 Task: Check the average views per listing of security in the last 5 years.
Action: Mouse moved to (1165, 263)
Screenshot: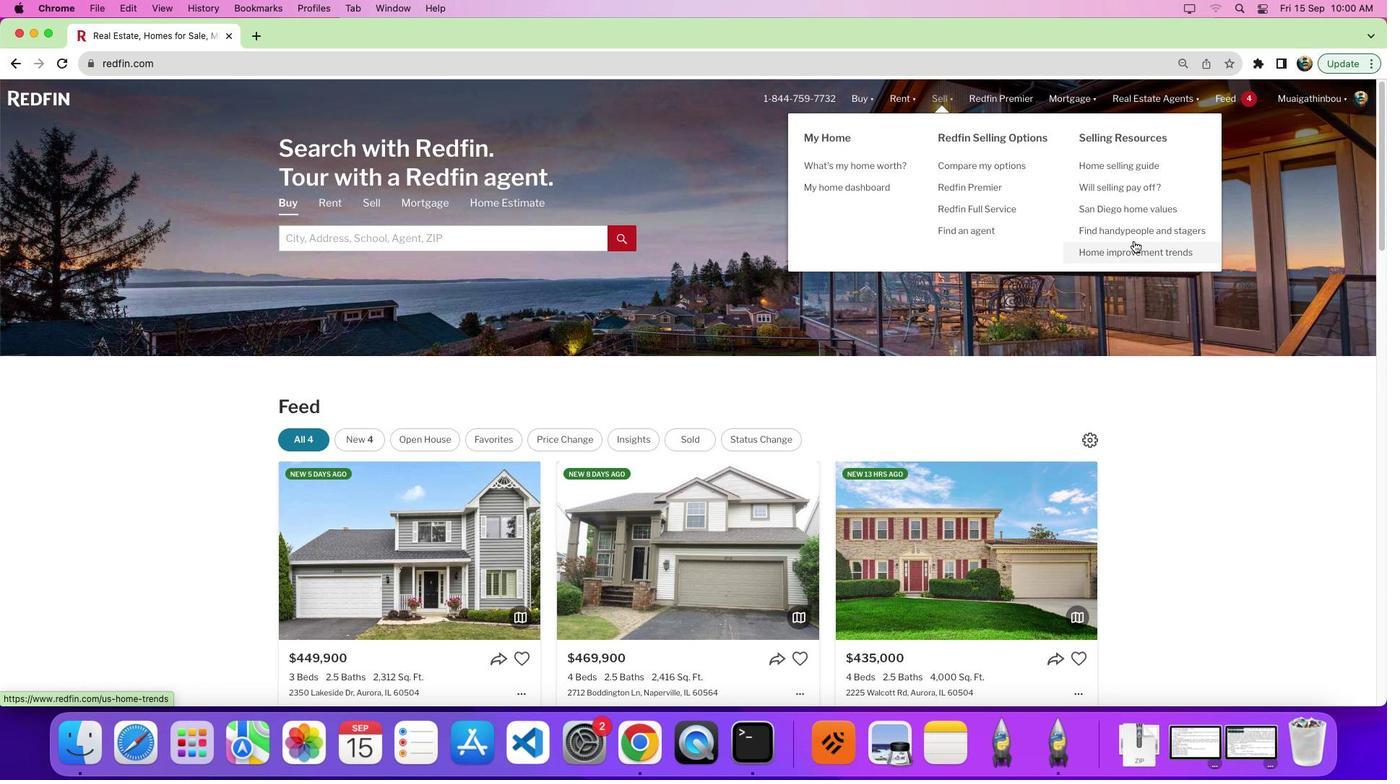 
Action: Mouse pressed left at (1165, 263)
Screenshot: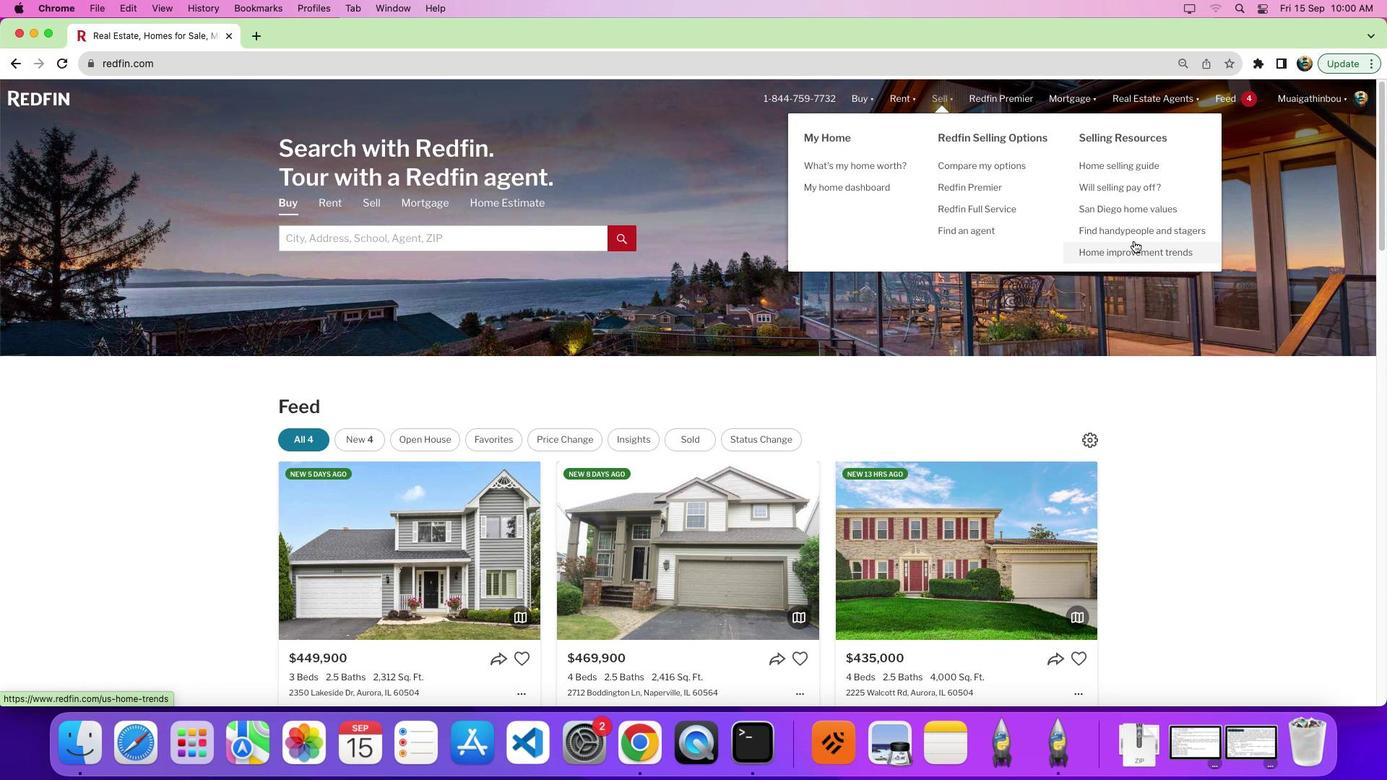 
Action: Mouse moved to (789, 379)
Screenshot: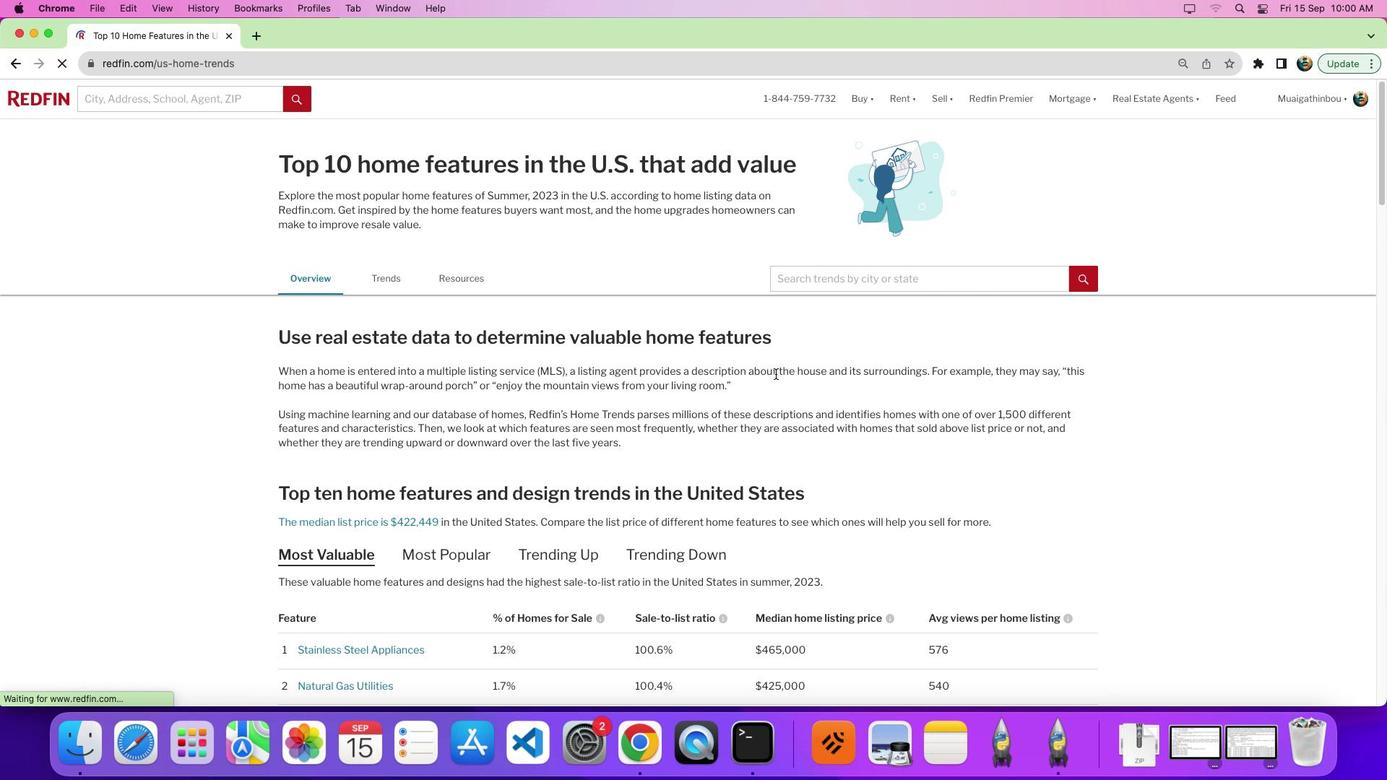 
Action: Mouse scrolled (789, 379) with delta (-23, 52)
Screenshot: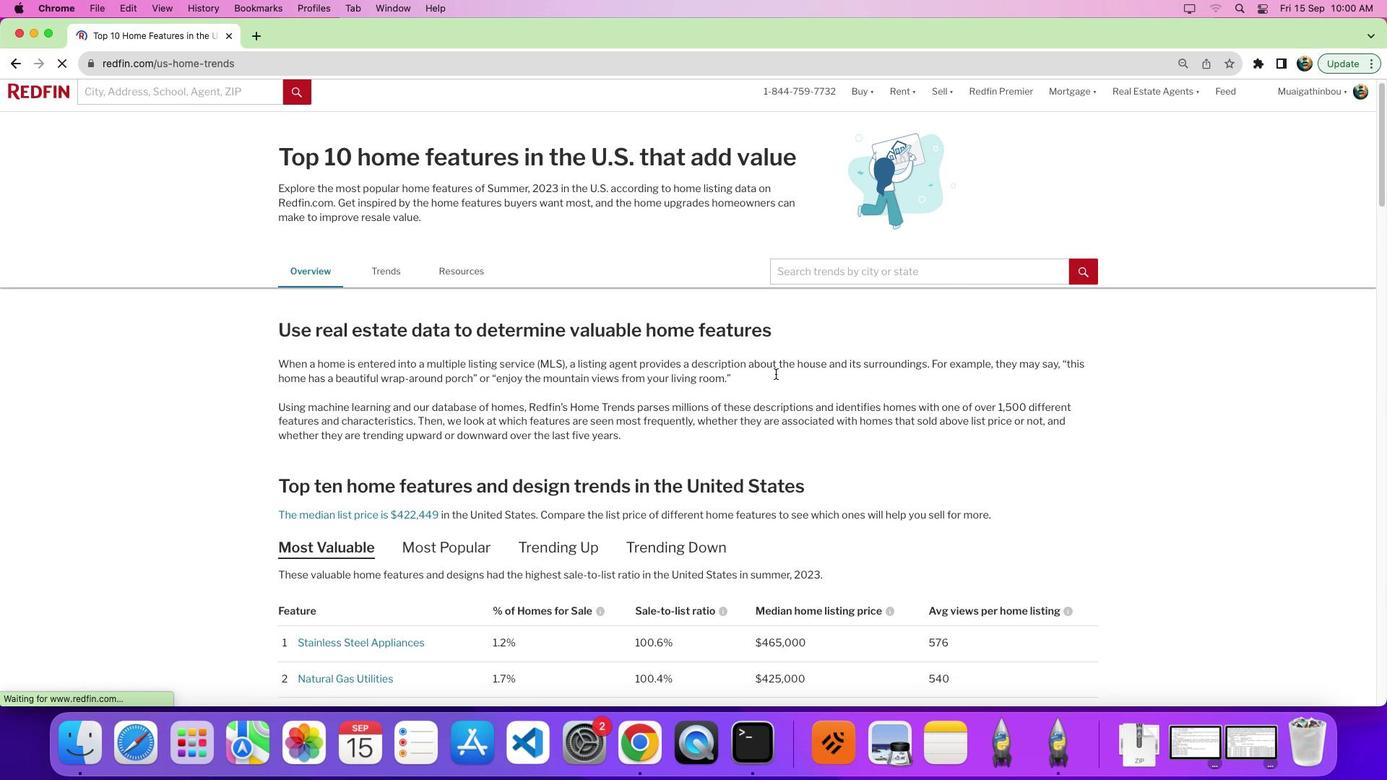 
Action: Mouse scrolled (789, 379) with delta (-23, 52)
Screenshot: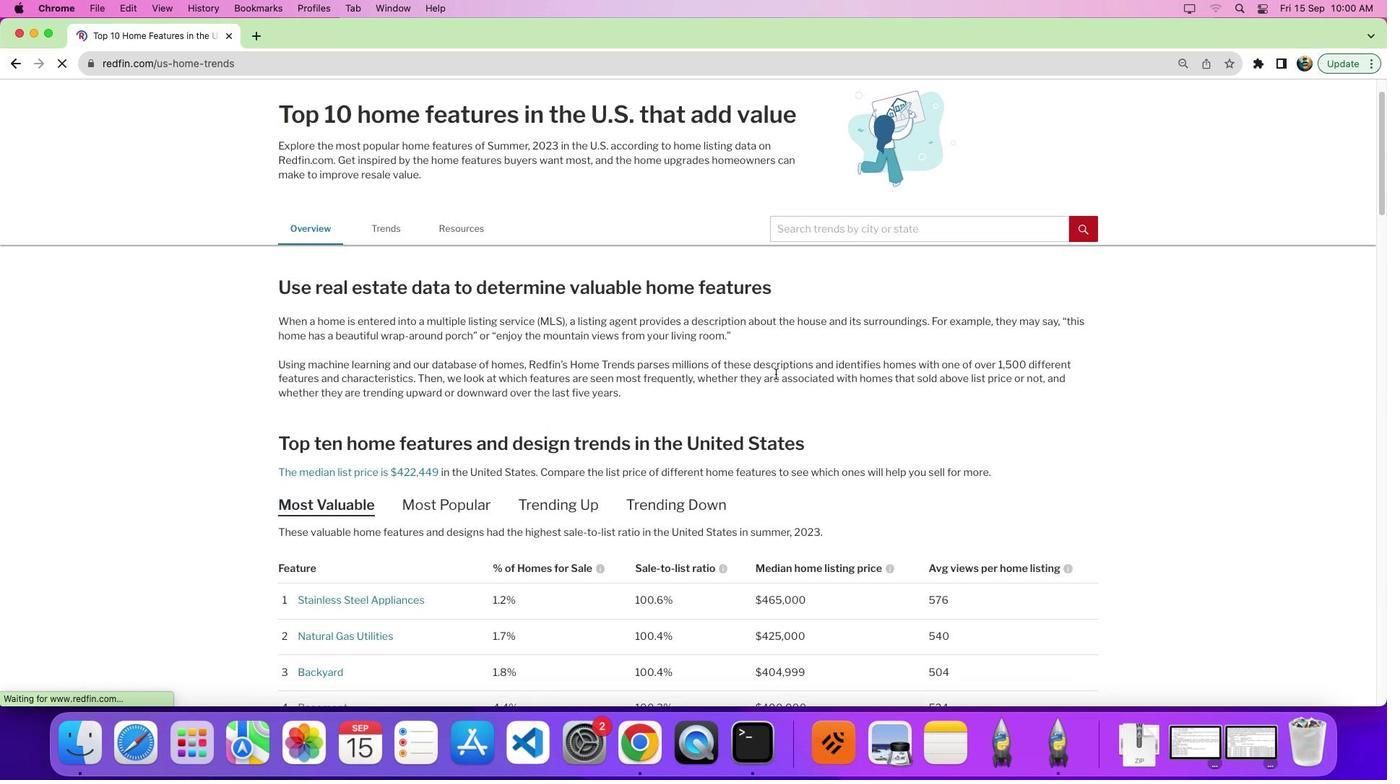 
Action: Mouse scrolled (789, 379) with delta (-23, 48)
Screenshot: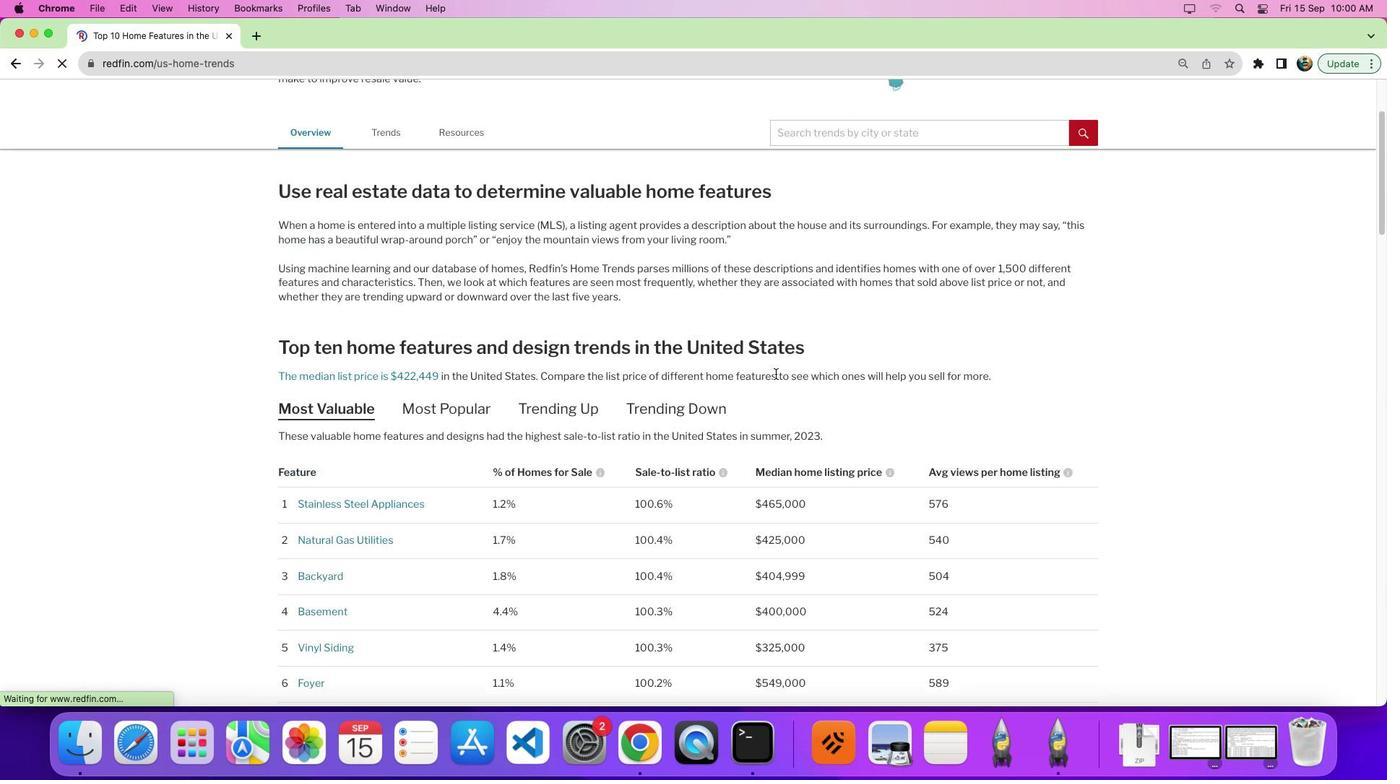 
Action: Mouse moved to (748, 382)
Screenshot: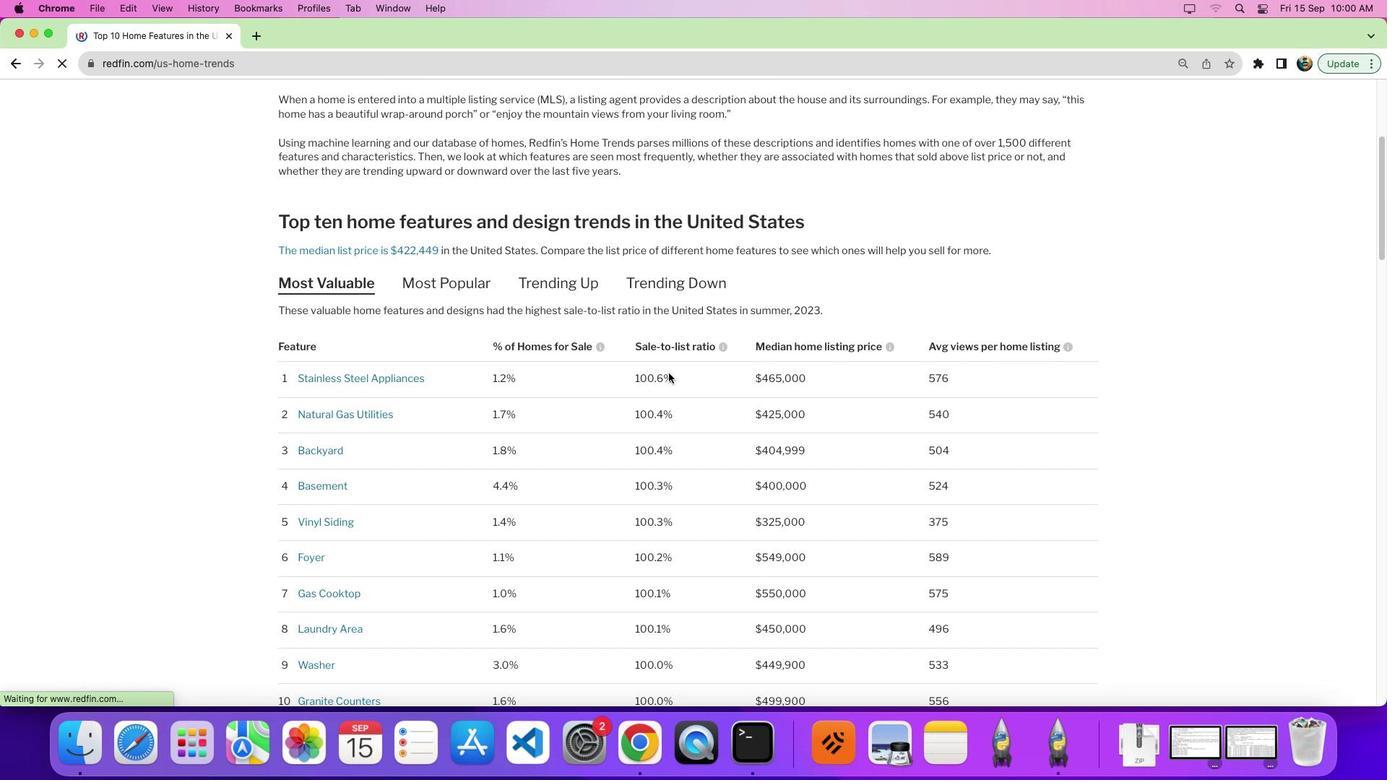 
Action: Mouse scrolled (748, 382) with delta (-23, 52)
Screenshot: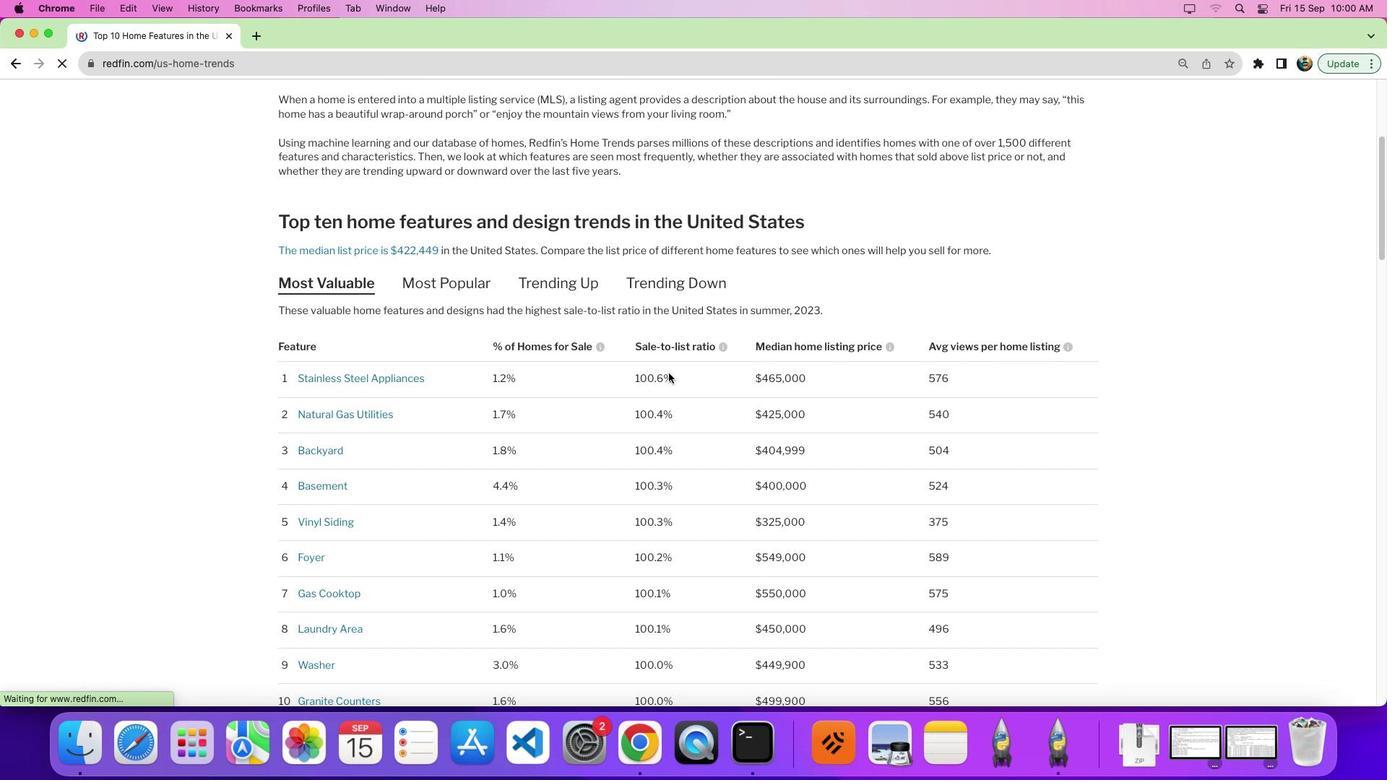 
Action: Mouse moved to (745, 382)
Screenshot: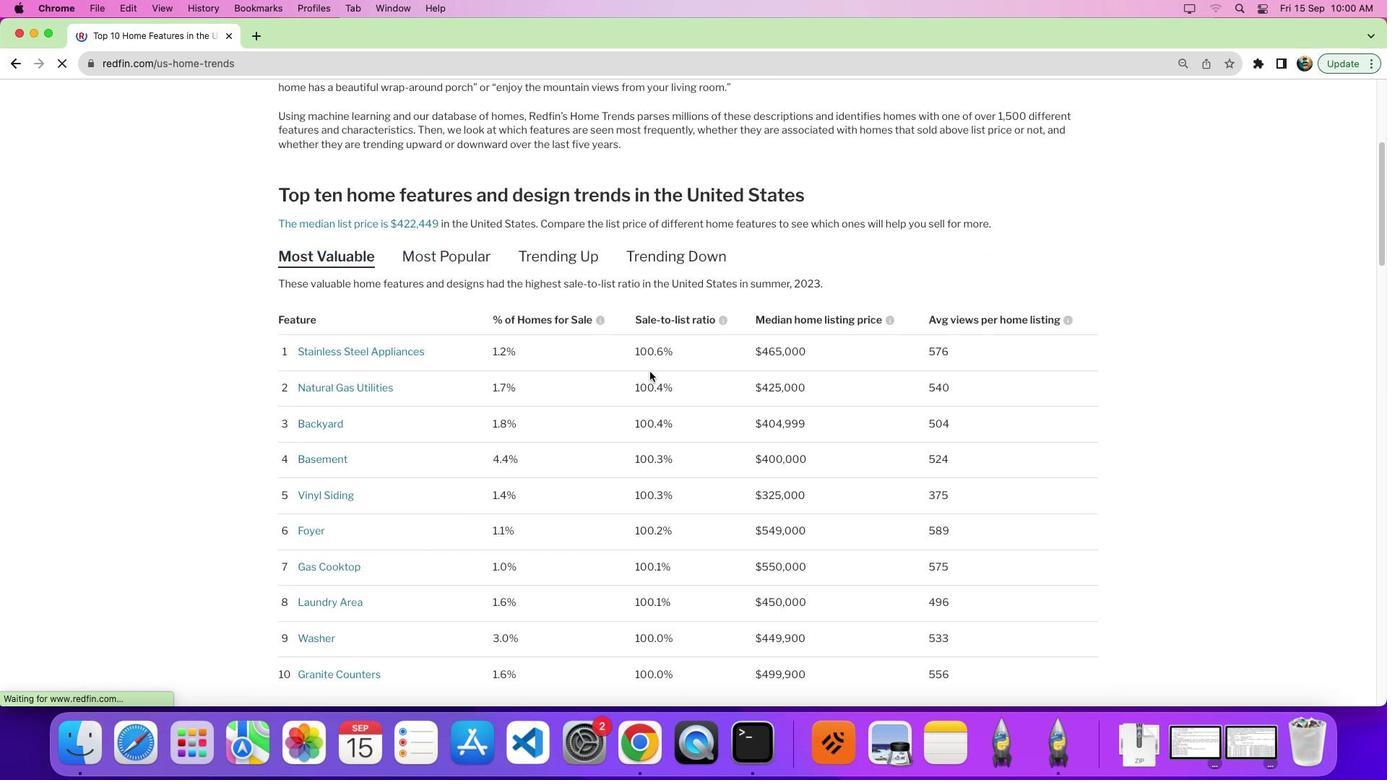 
Action: Mouse scrolled (745, 382) with delta (-23, 52)
Screenshot: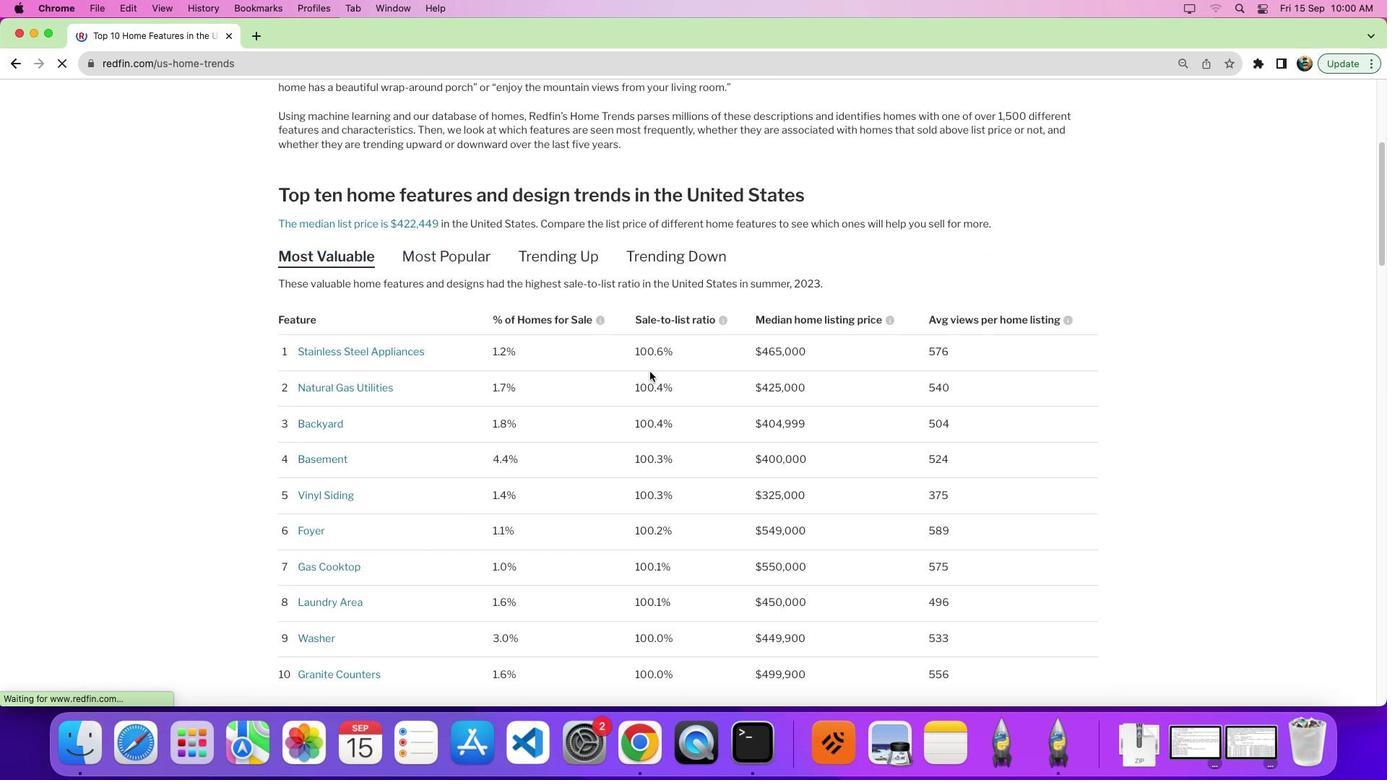 
Action: Mouse moved to (690, 379)
Screenshot: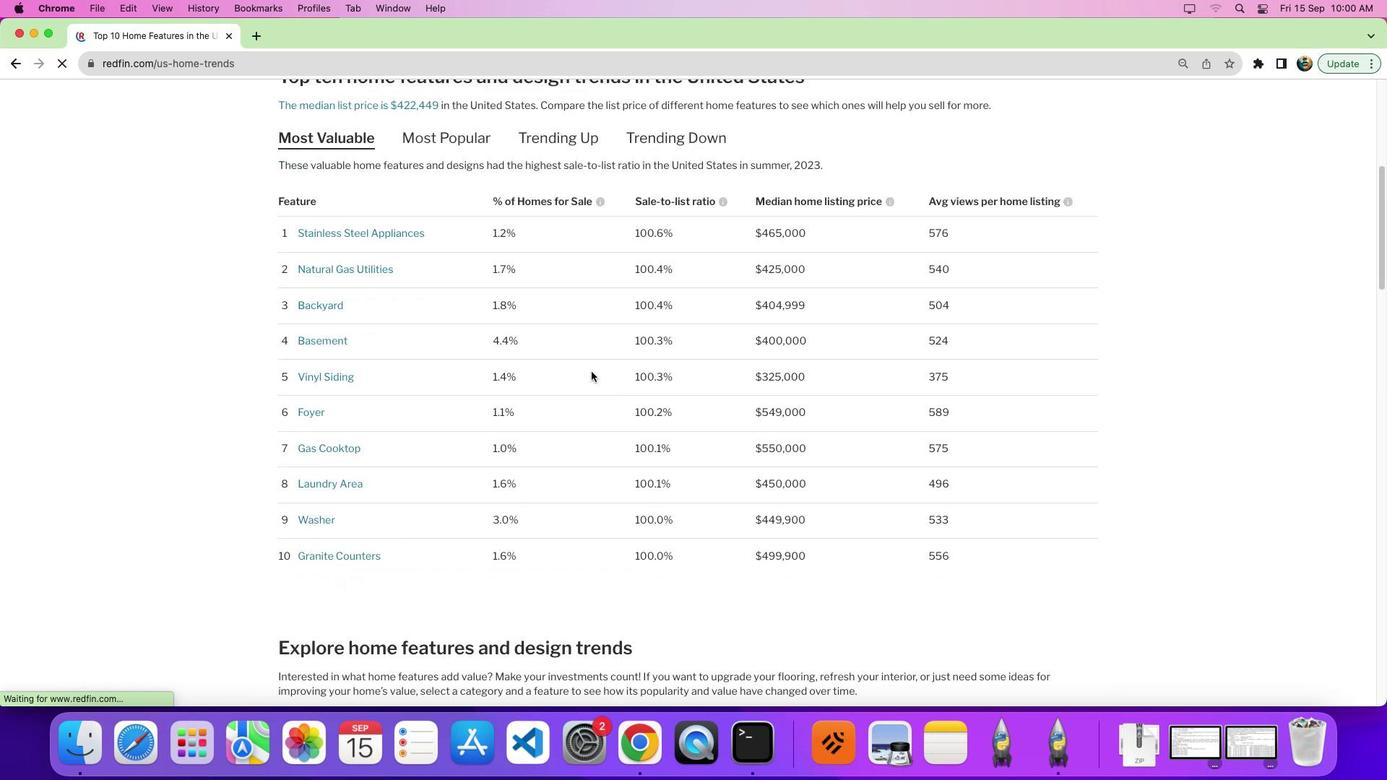 
Action: Mouse scrolled (690, 379) with delta (-23, 49)
Screenshot: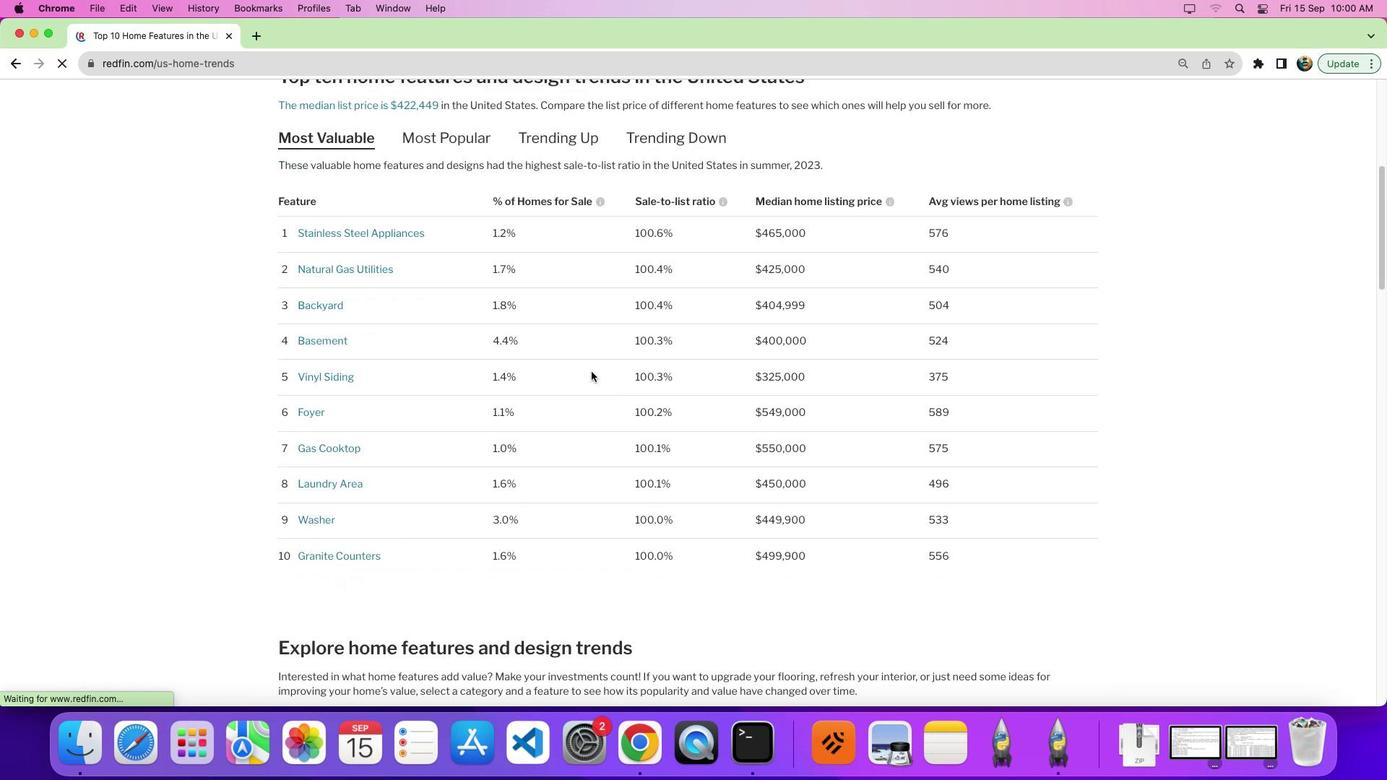 
Action: Mouse moved to (583, 377)
Screenshot: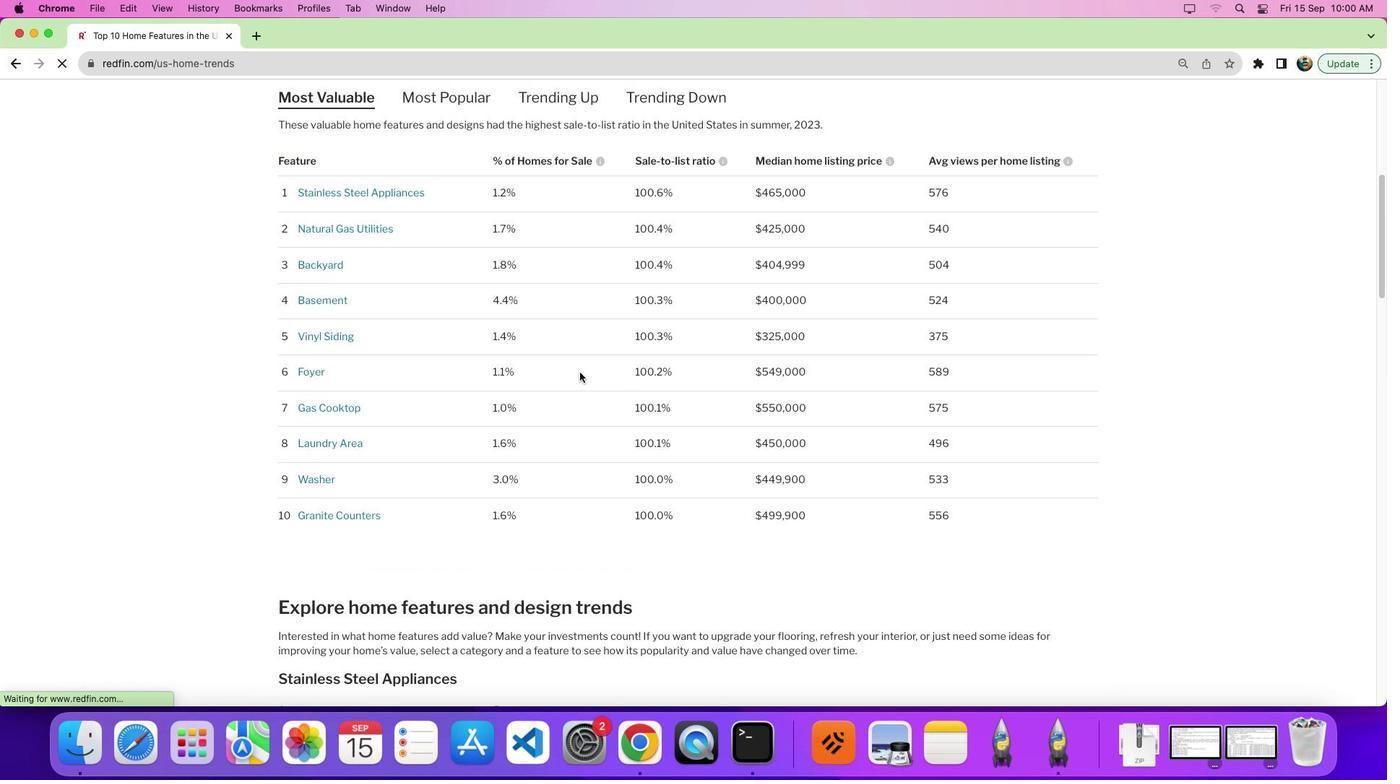
Action: Mouse scrolled (583, 377) with delta (-23, 53)
Screenshot: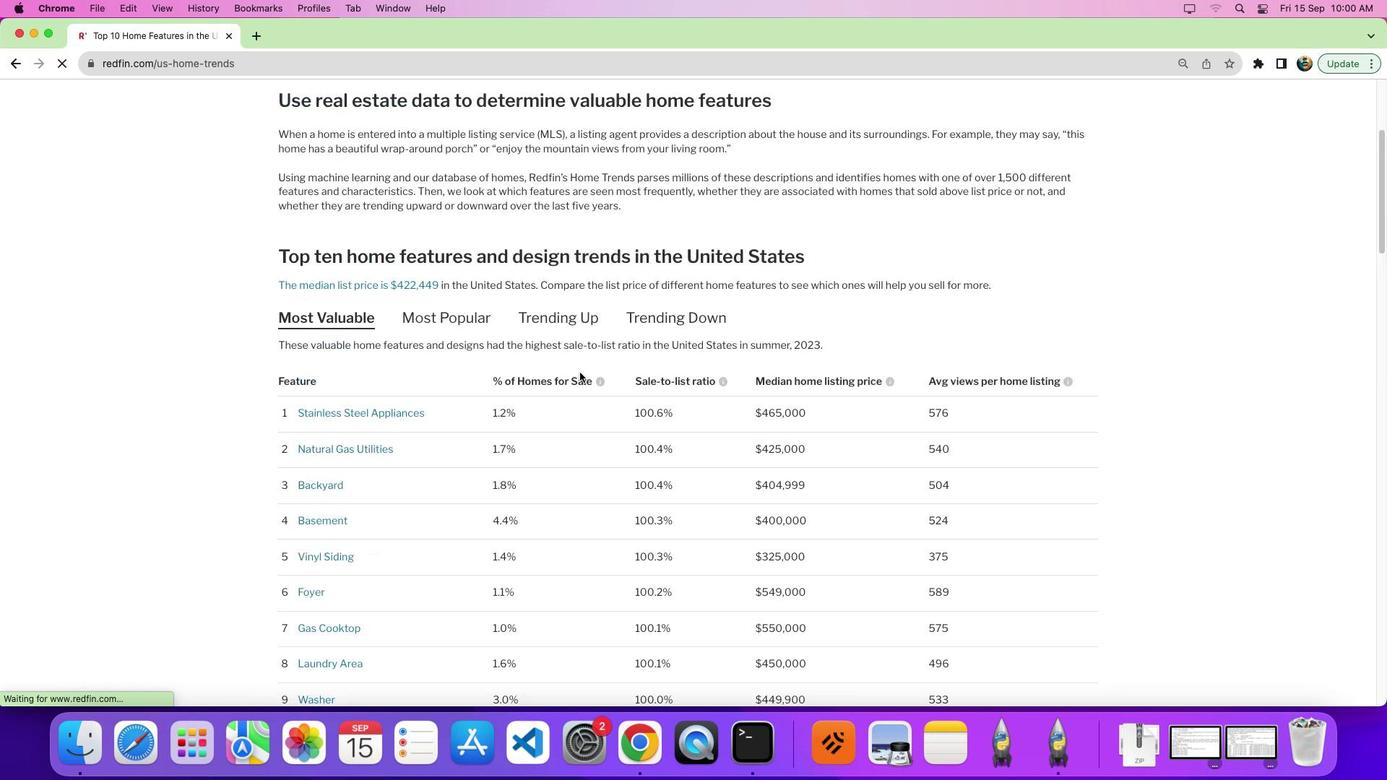 
Action: Mouse scrolled (583, 377) with delta (-23, 54)
Screenshot: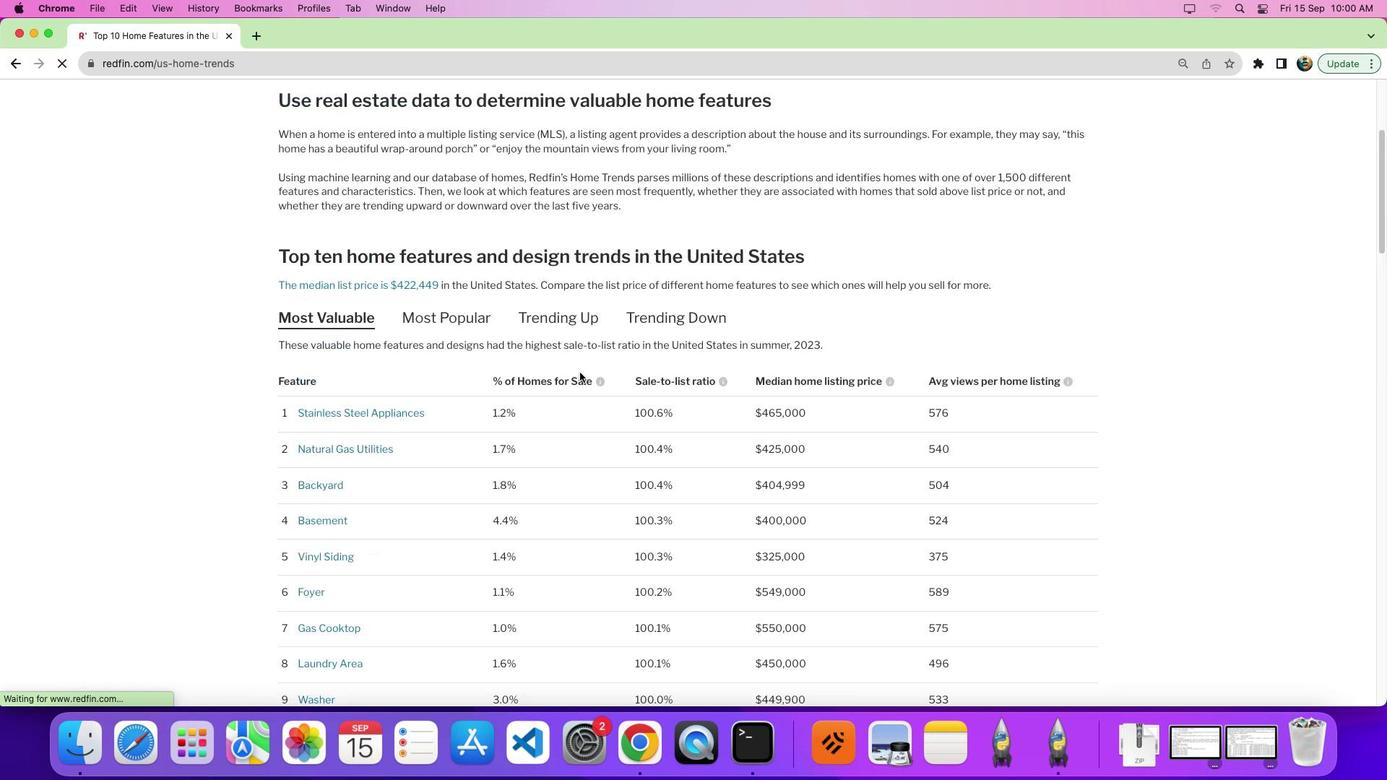 
Action: Mouse scrolled (583, 377) with delta (-23, 59)
Screenshot: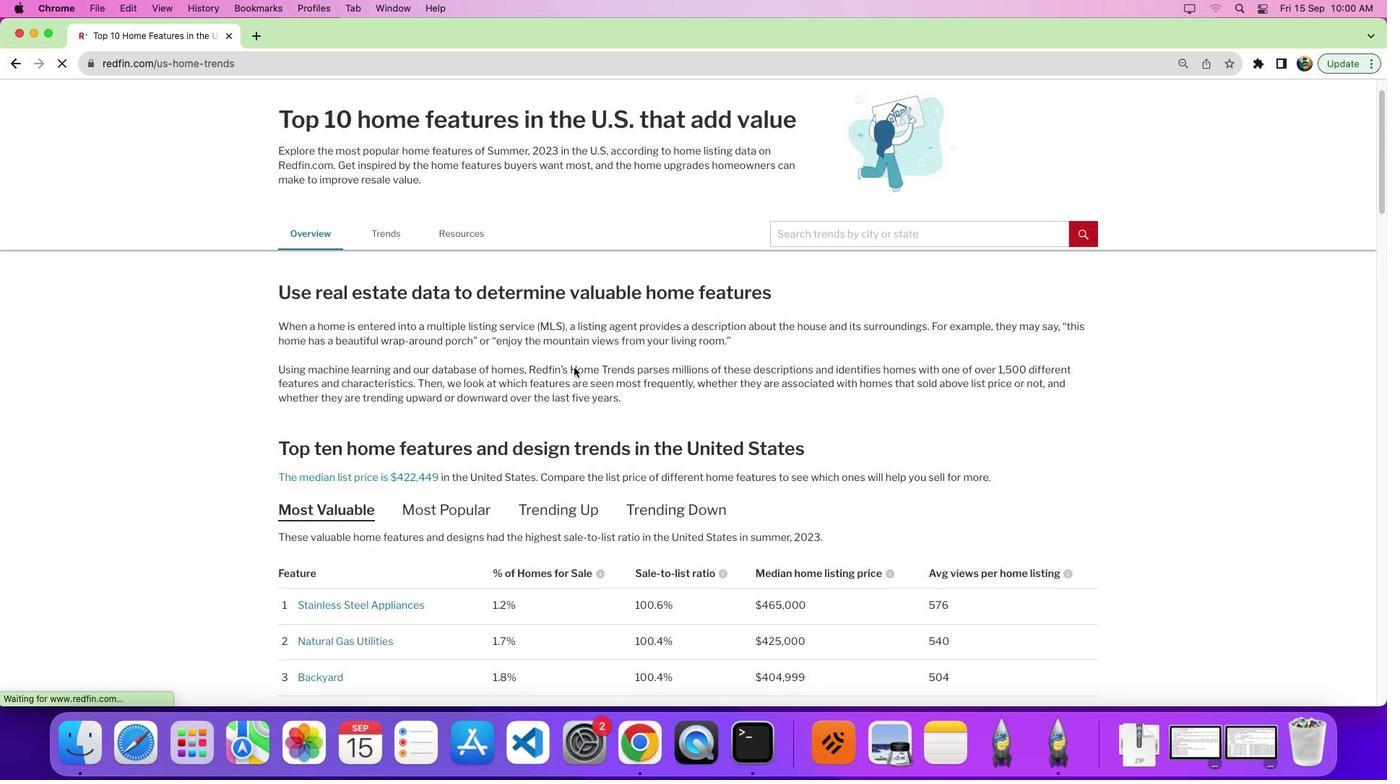 
Action: Mouse scrolled (583, 377) with delta (-23, 62)
Screenshot: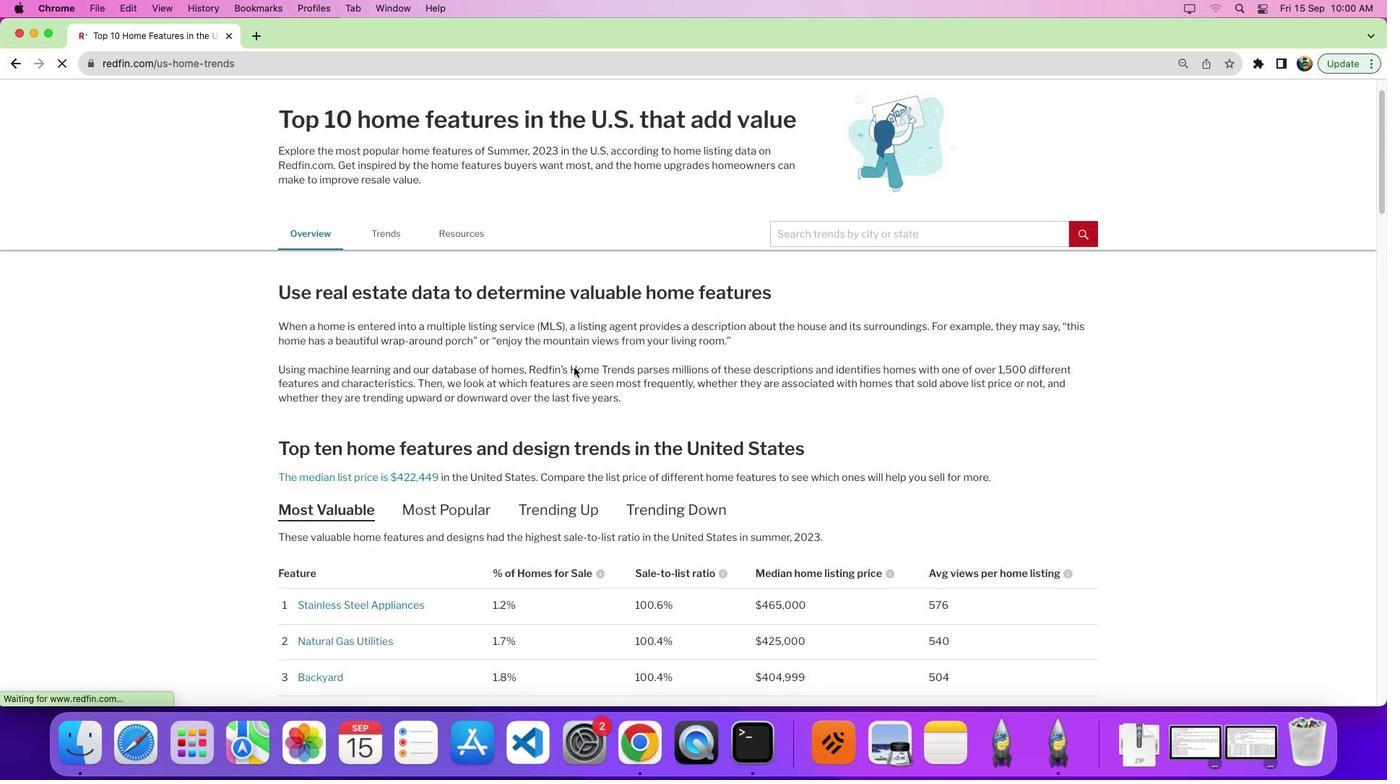 
Action: Mouse moved to (388, 300)
Screenshot: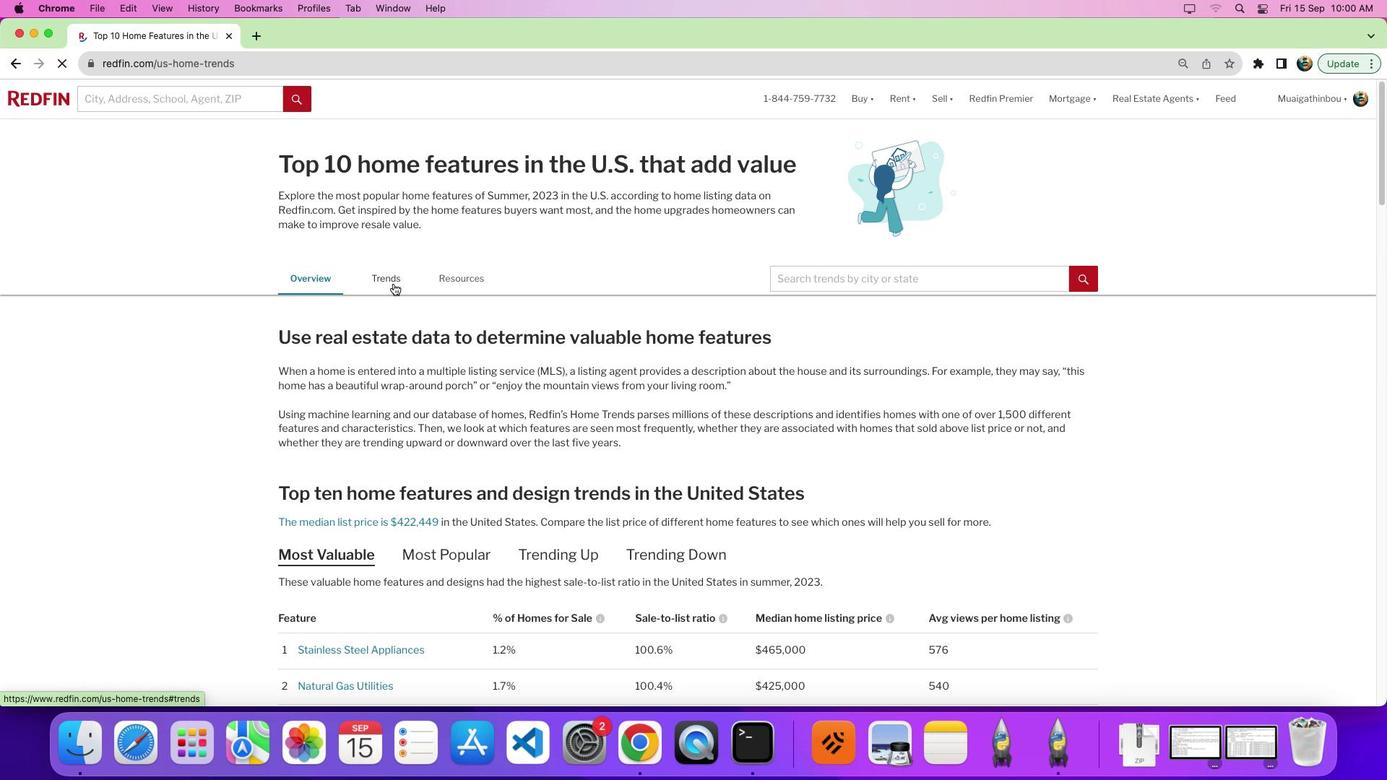 
Action: Mouse pressed left at (388, 300)
Screenshot: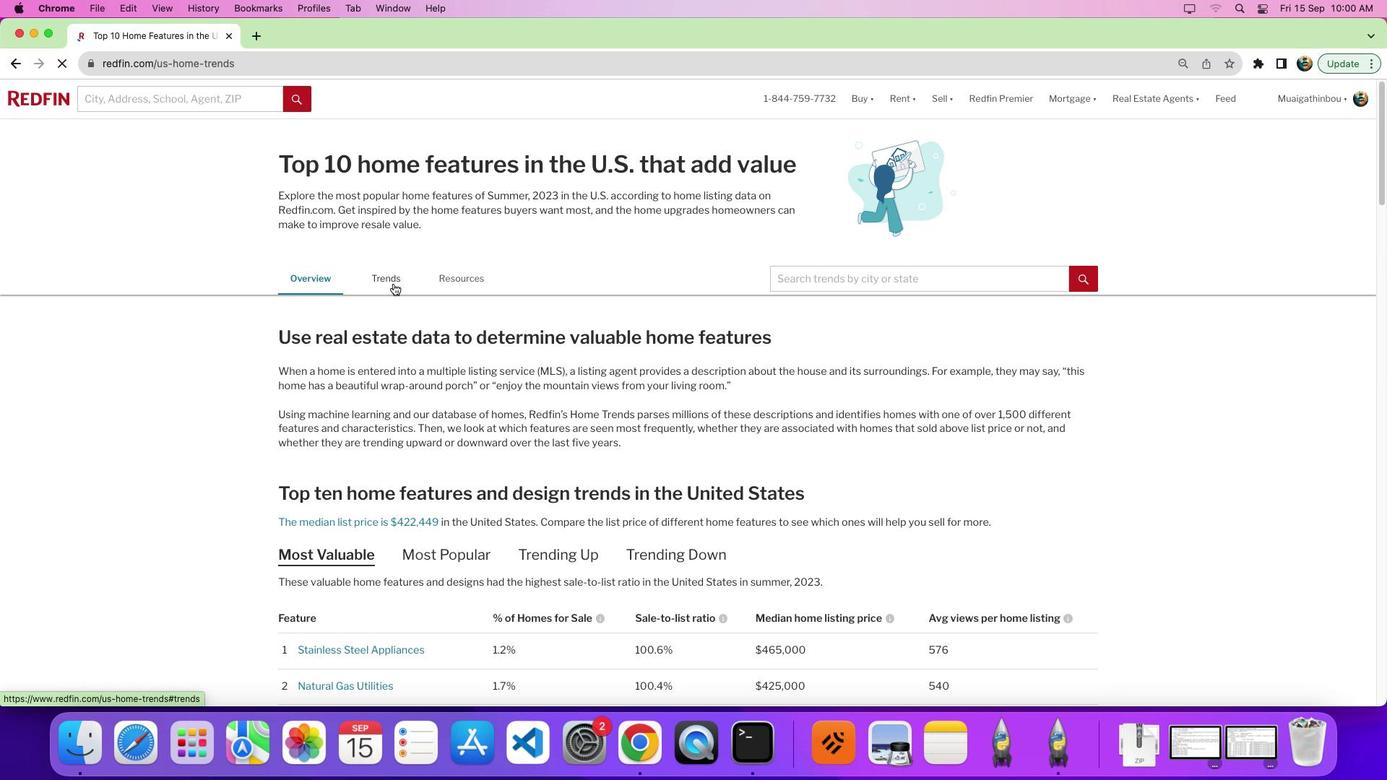 
Action: Mouse pressed left at (388, 300)
Screenshot: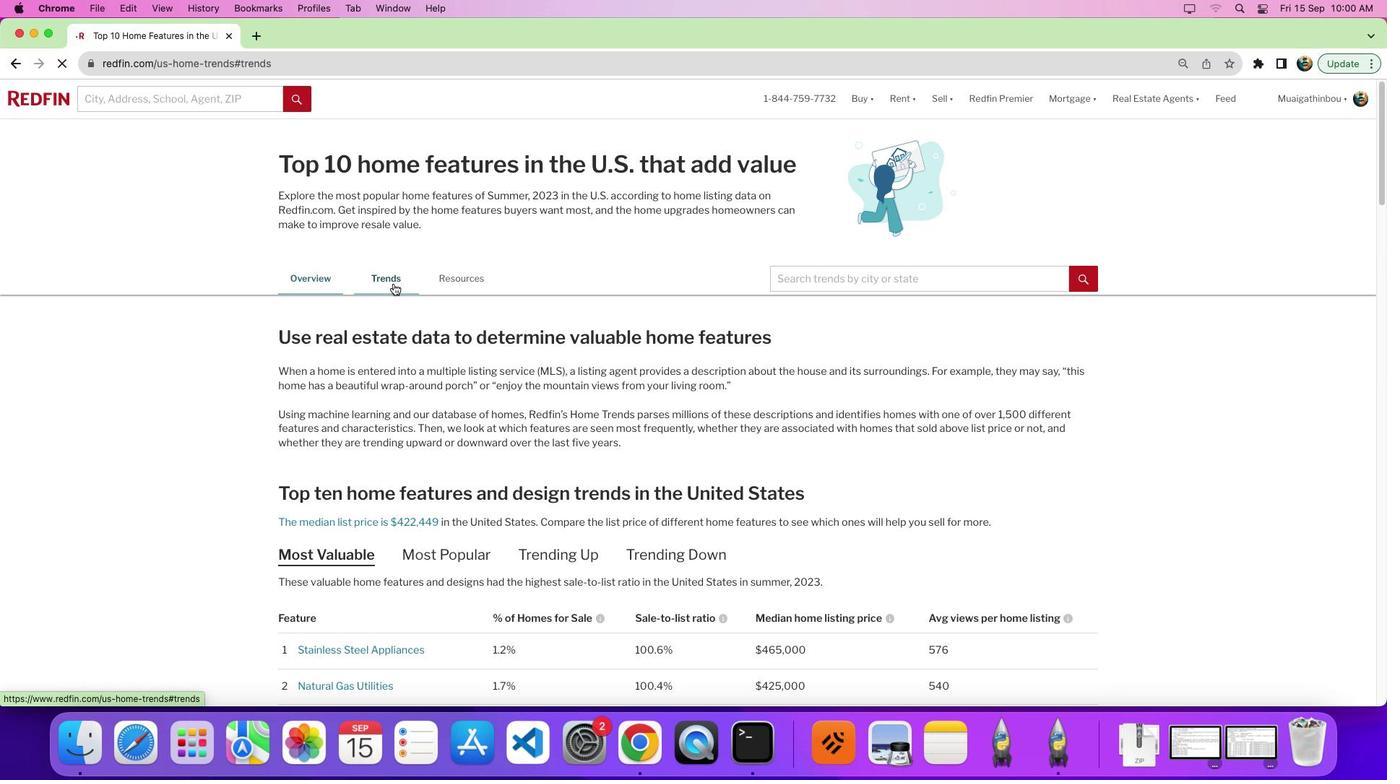 
Action: Mouse moved to (534, 347)
Screenshot: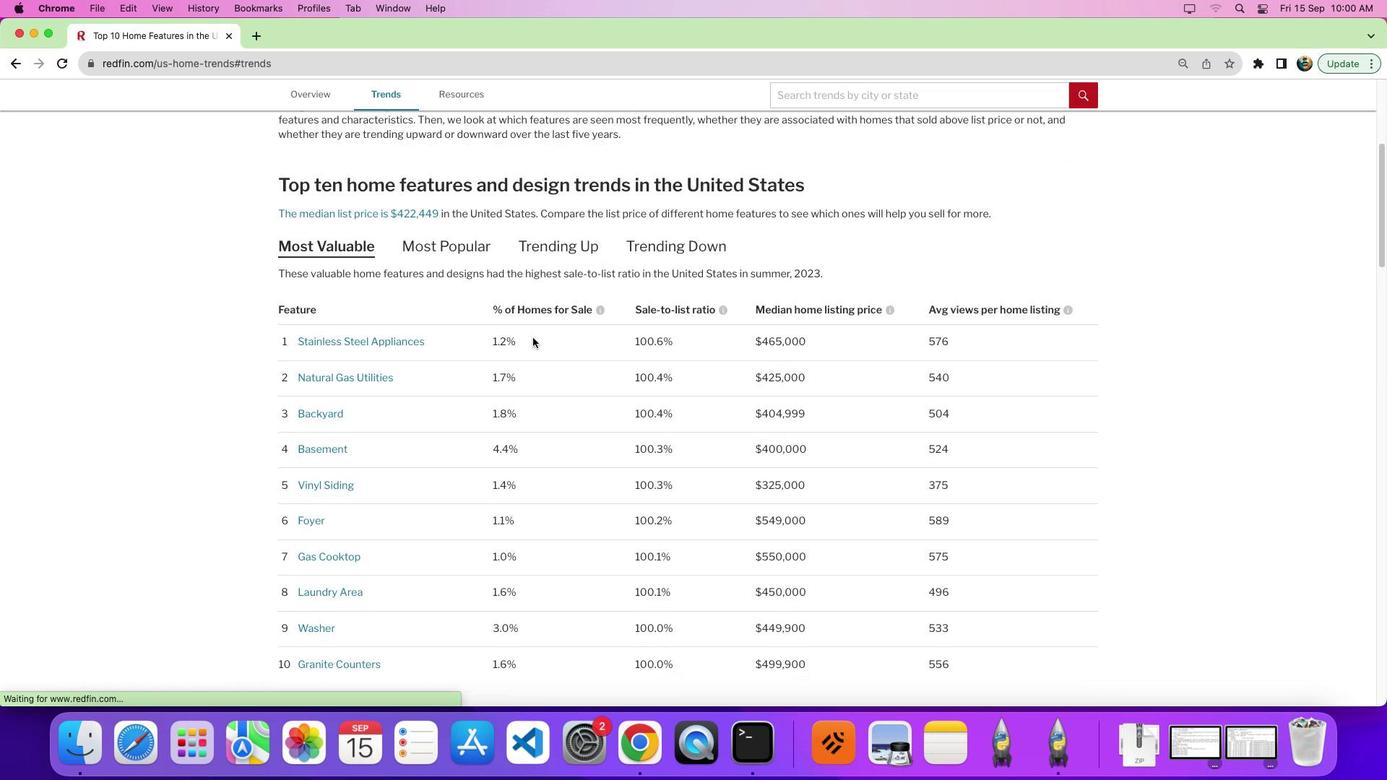 
Action: Mouse scrolled (534, 347) with delta (-23, 52)
Screenshot: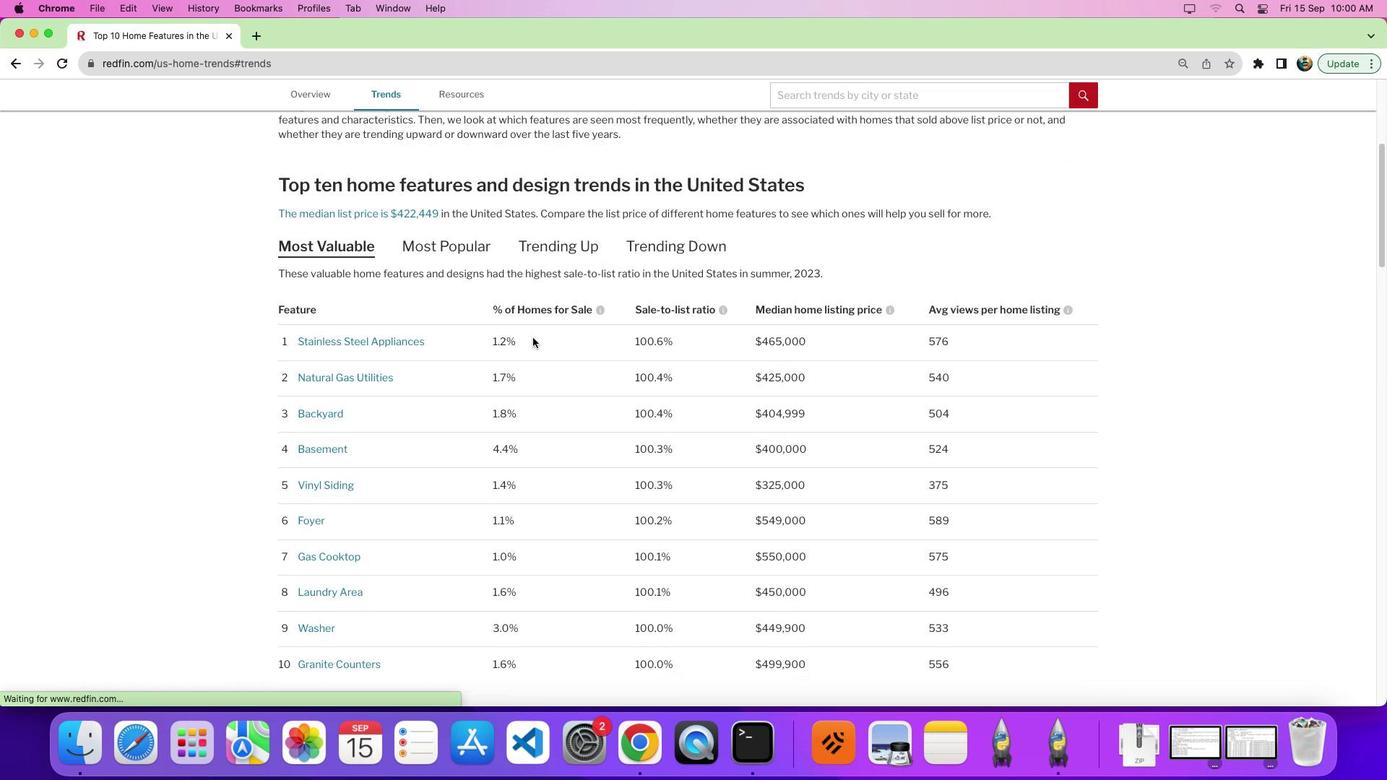
Action: Mouse scrolled (534, 347) with delta (-23, 52)
Screenshot: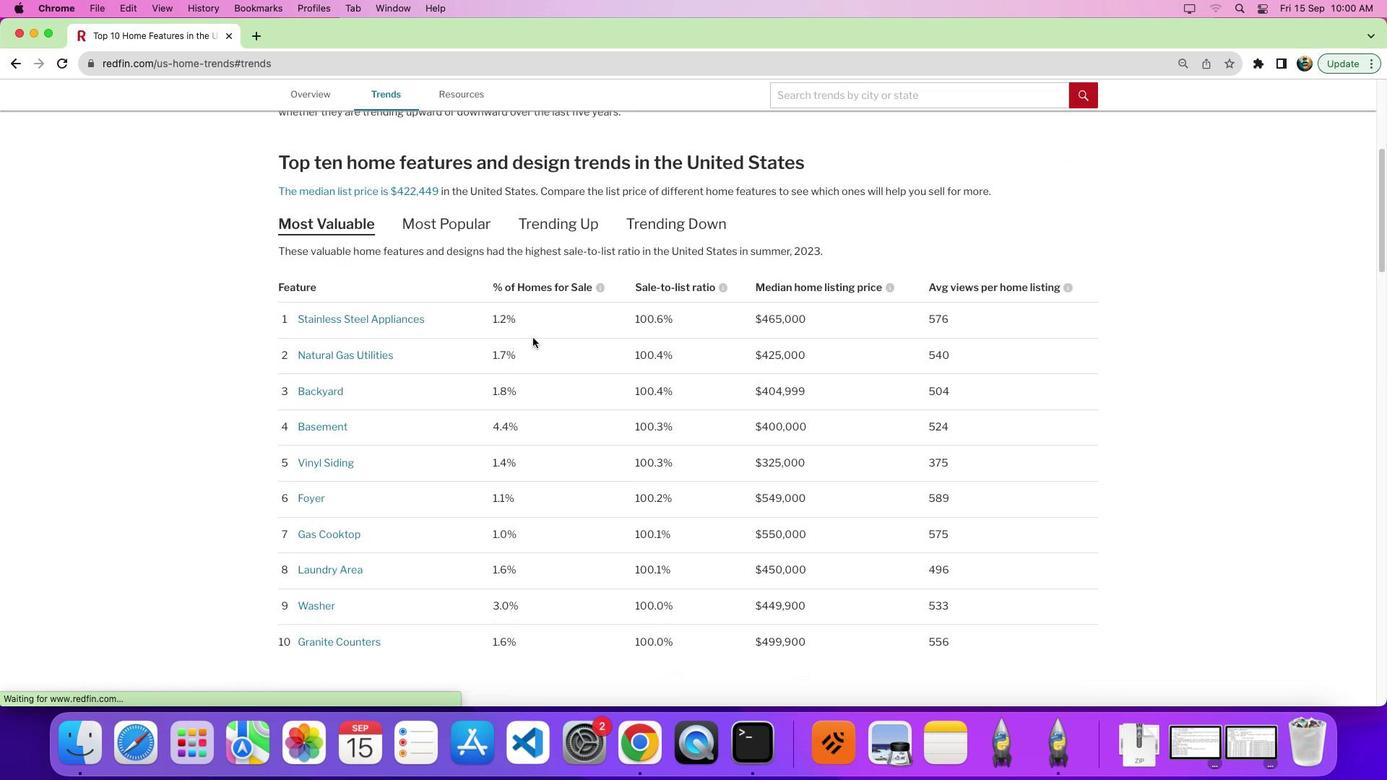 
Action: Mouse scrolled (534, 347) with delta (-23, 48)
Screenshot: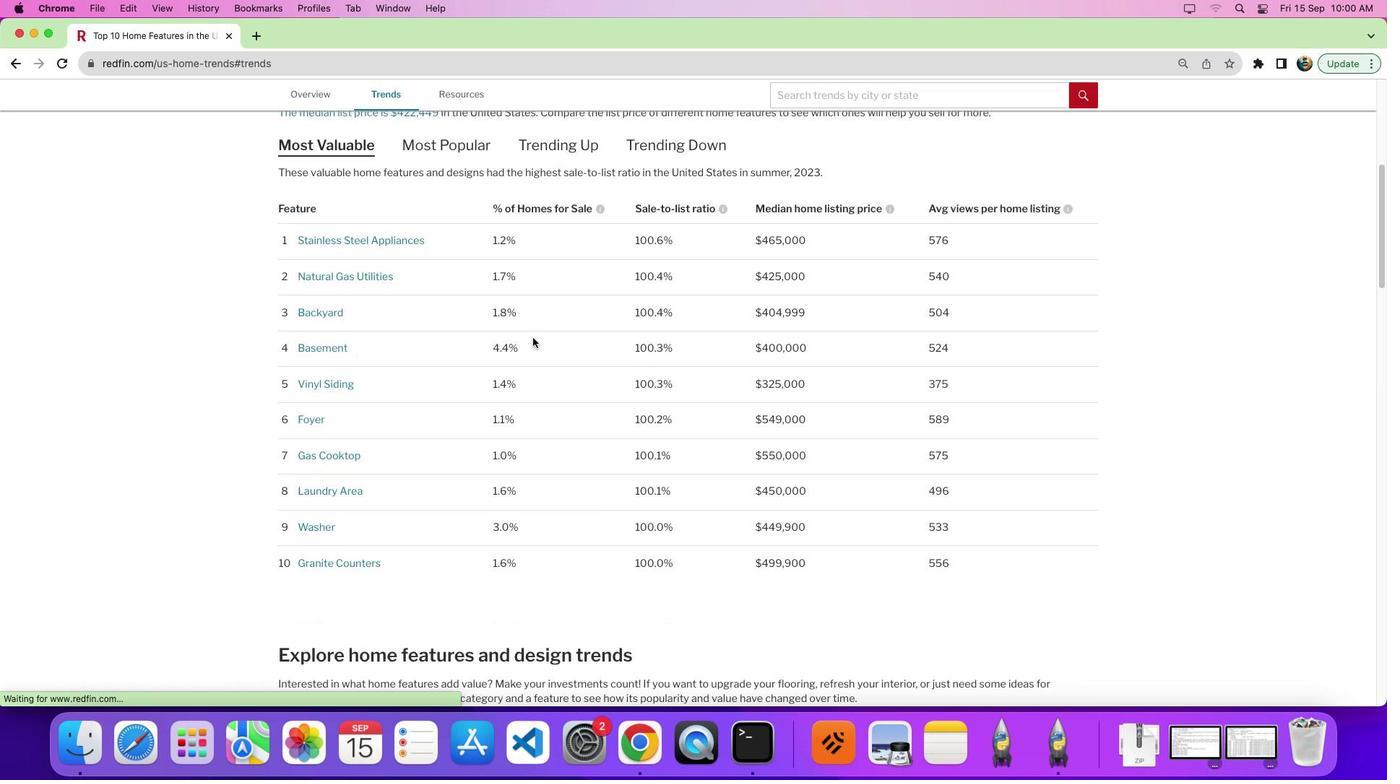 
Action: Mouse scrolled (534, 347) with delta (-23, 48)
Screenshot: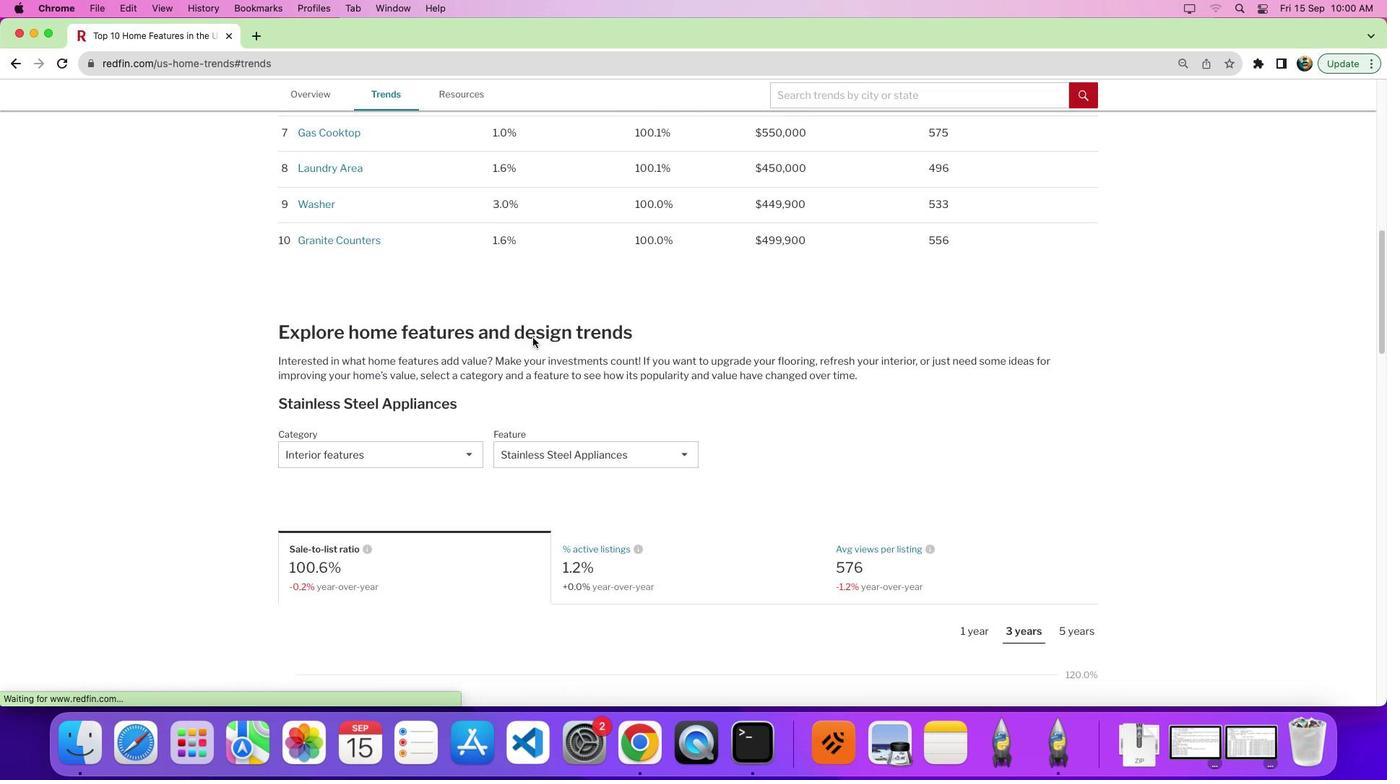 
Action: Mouse moved to (525, 347)
Screenshot: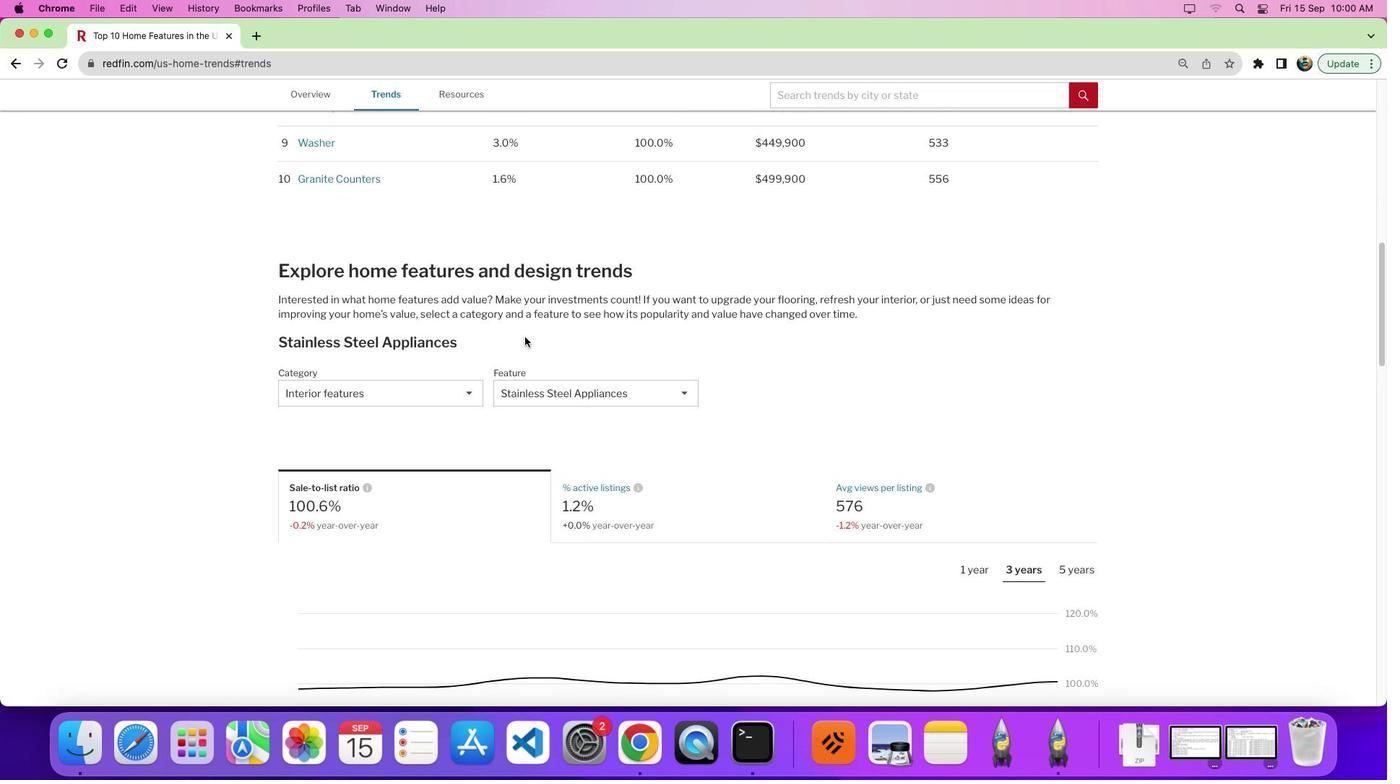 
Action: Mouse scrolled (525, 347) with delta (-23, 52)
Screenshot: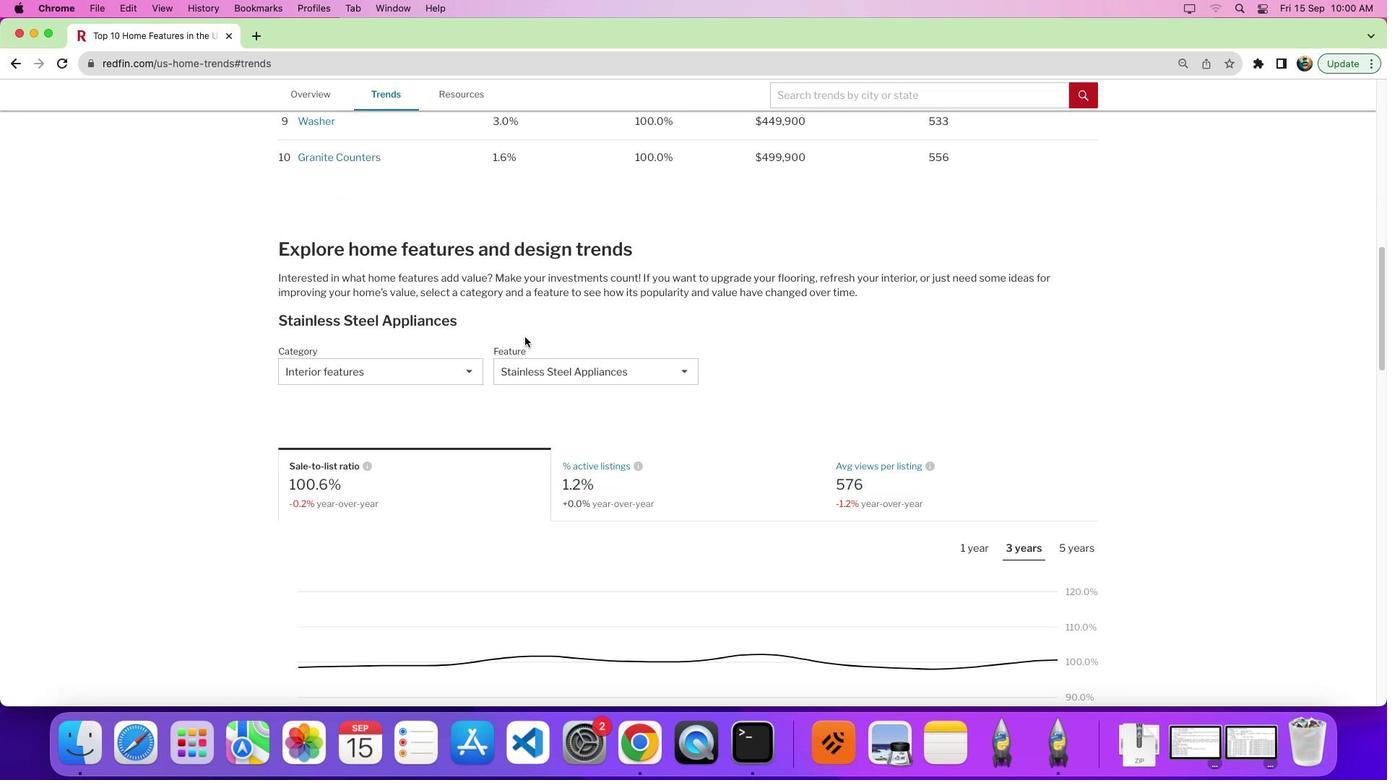 
Action: Mouse scrolled (525, 347) with delta (-23, 52)
Screenshot: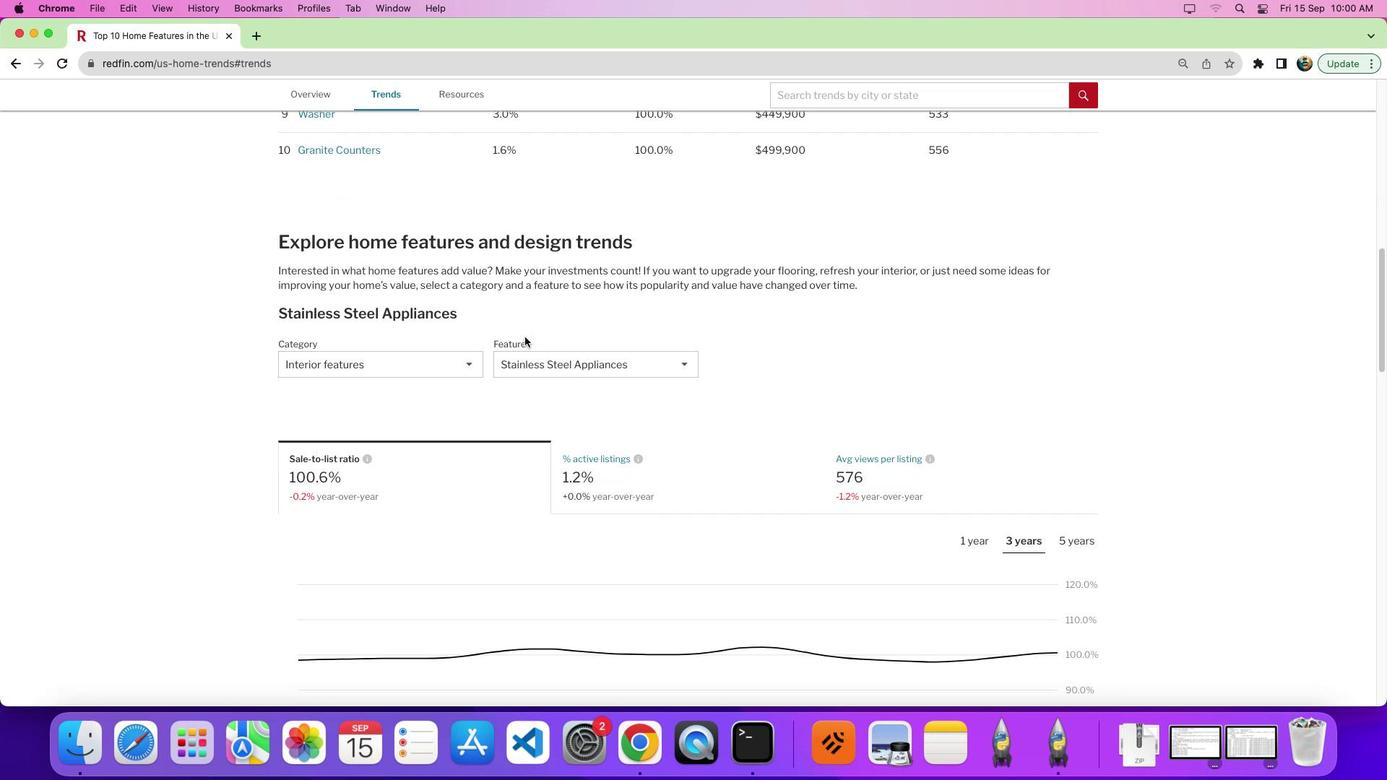 
Action: Mouse moved to (373, 342)
Screenshot: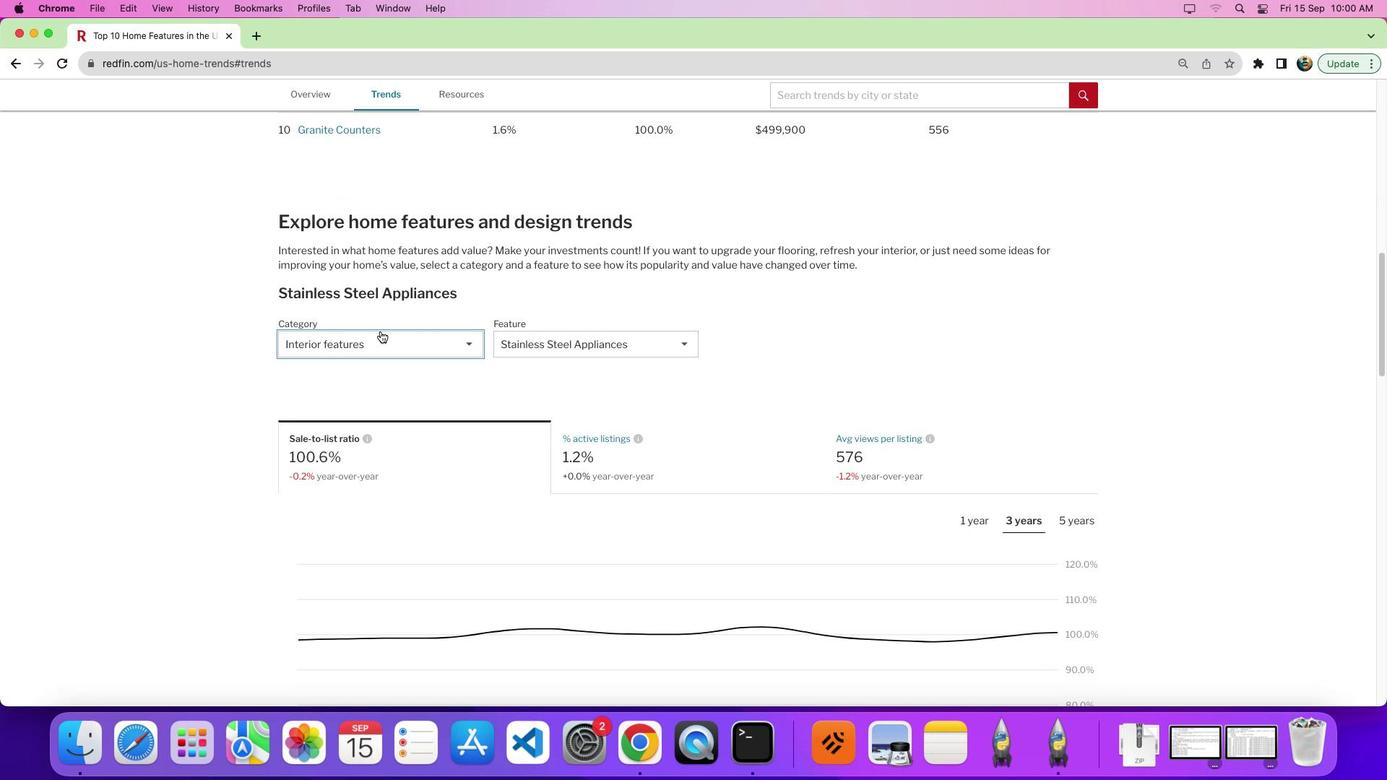 
Action: Mouse pressed left at (373, 342)
Screenshot: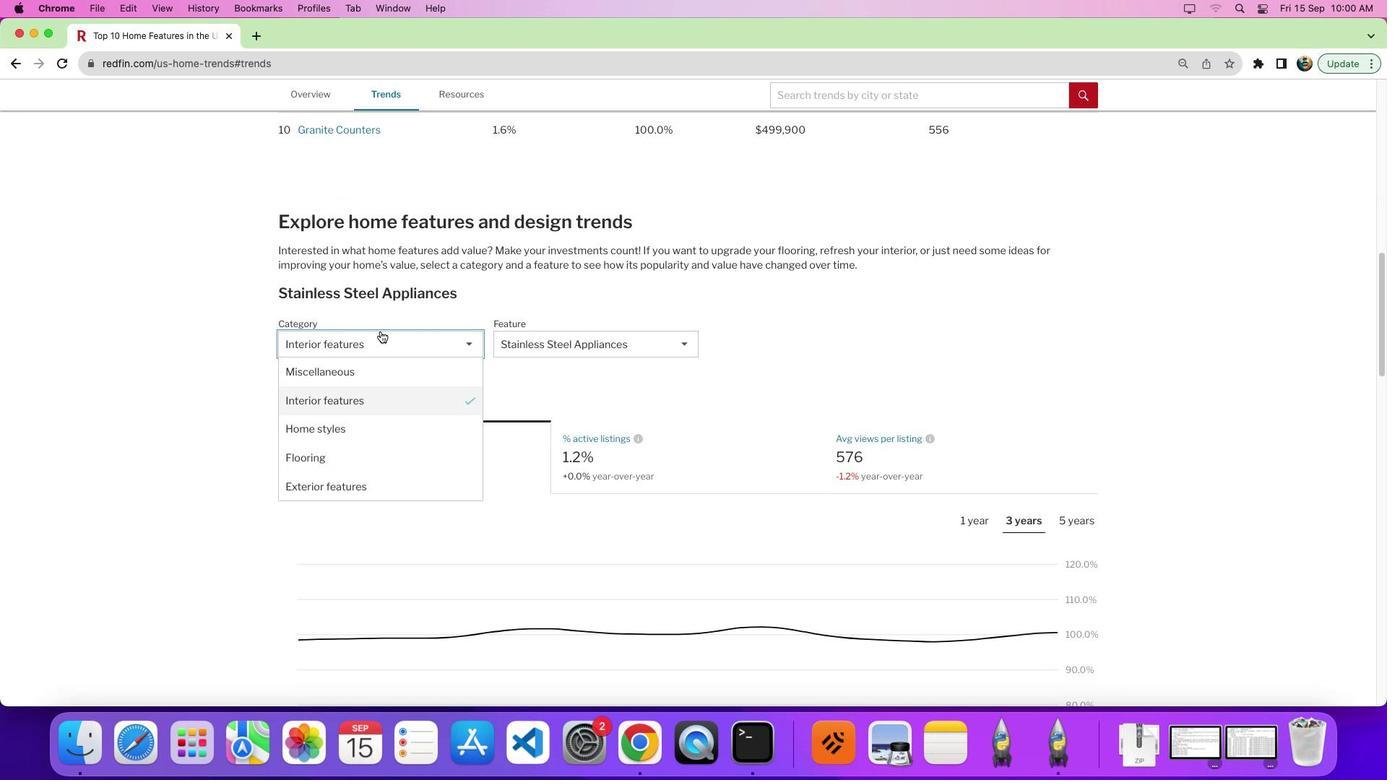 
Action: Mouse moved to (362, 376)
Screenshot: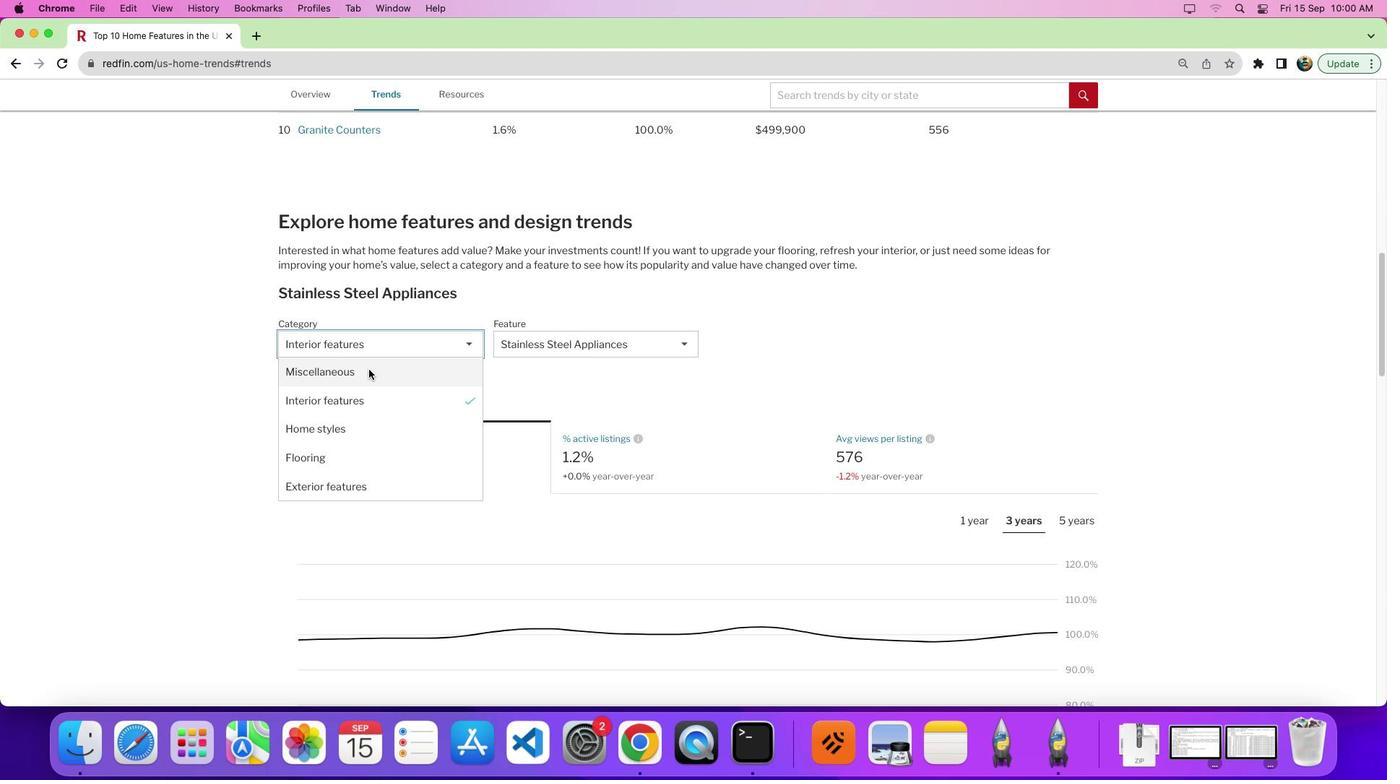 
Action: Mouse pressed left at (362, 376)
Screenshot: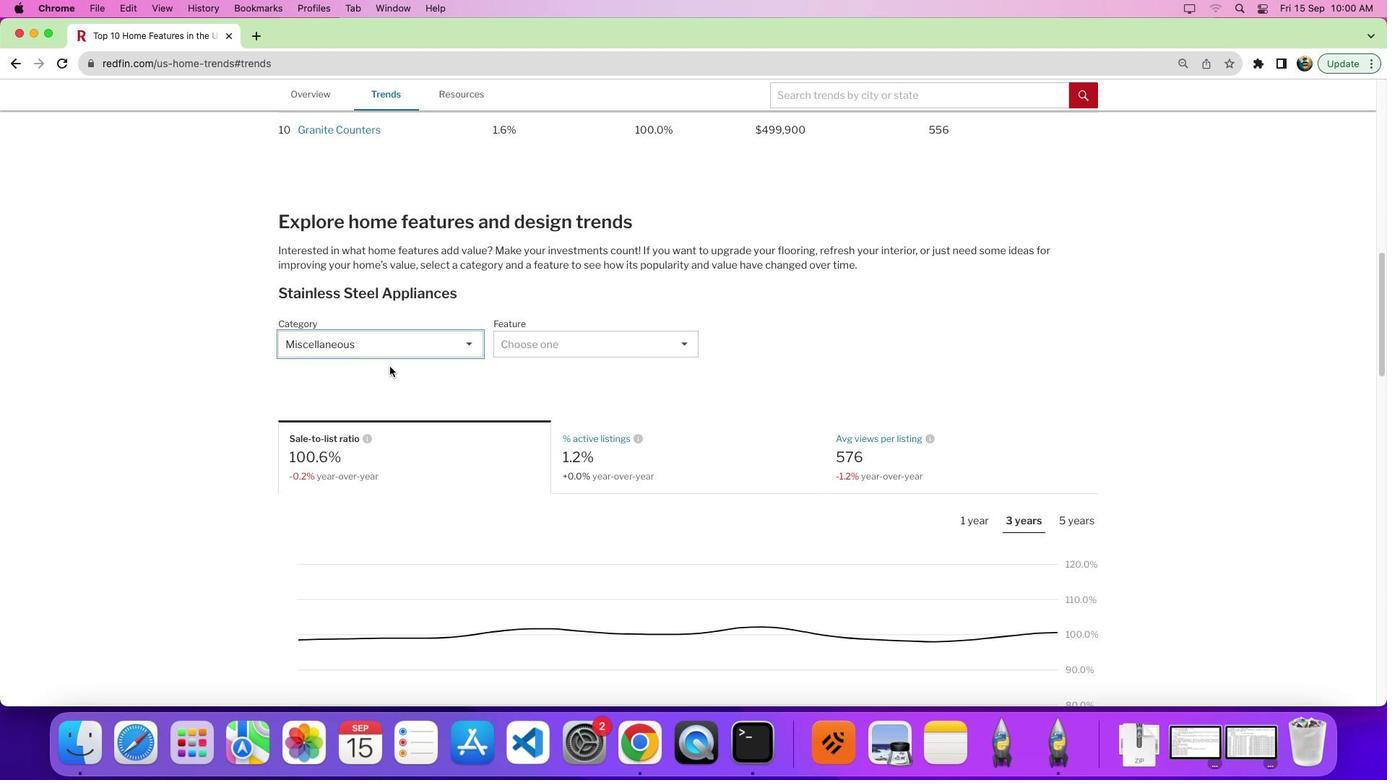 
Action: Mouse moved to (541, 351)
Screenshot: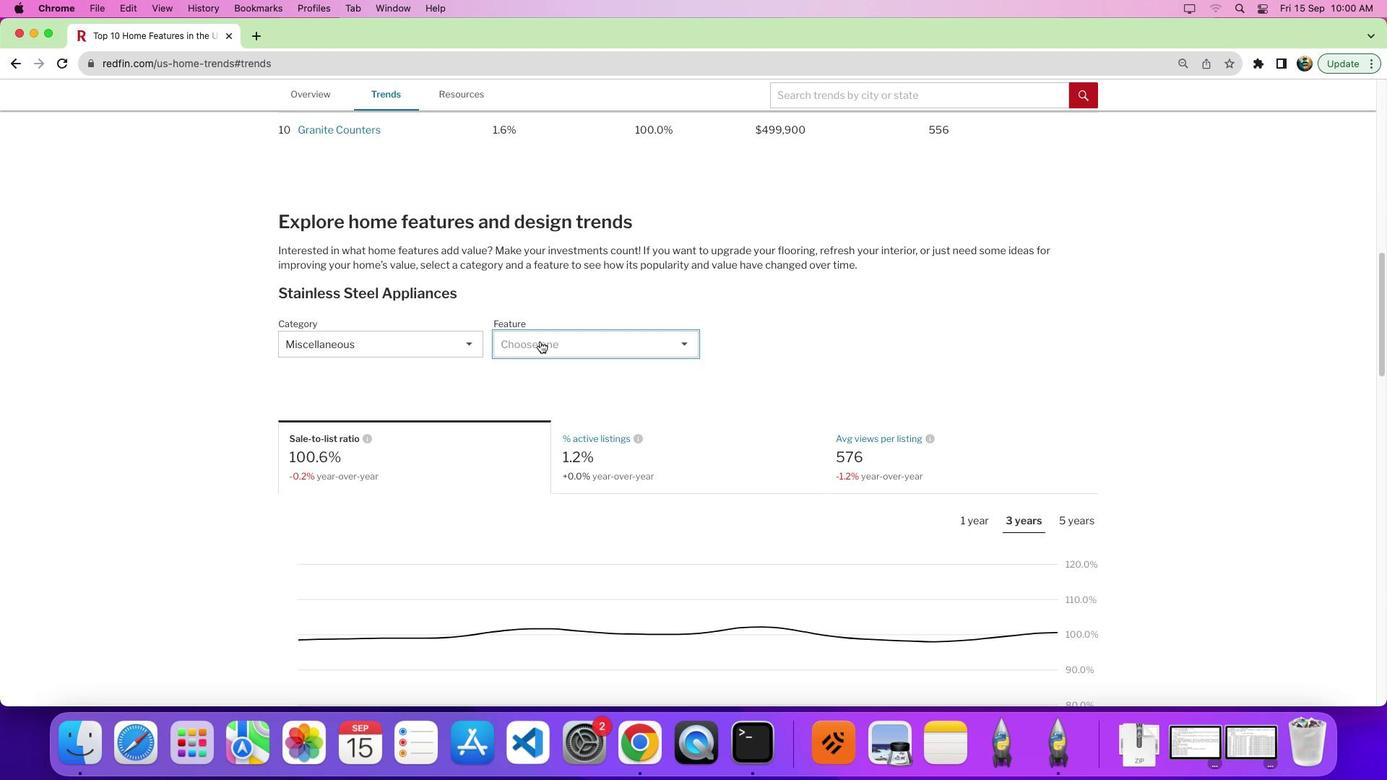
Action: Mouse pressed left at (541, 351)
Screenshot: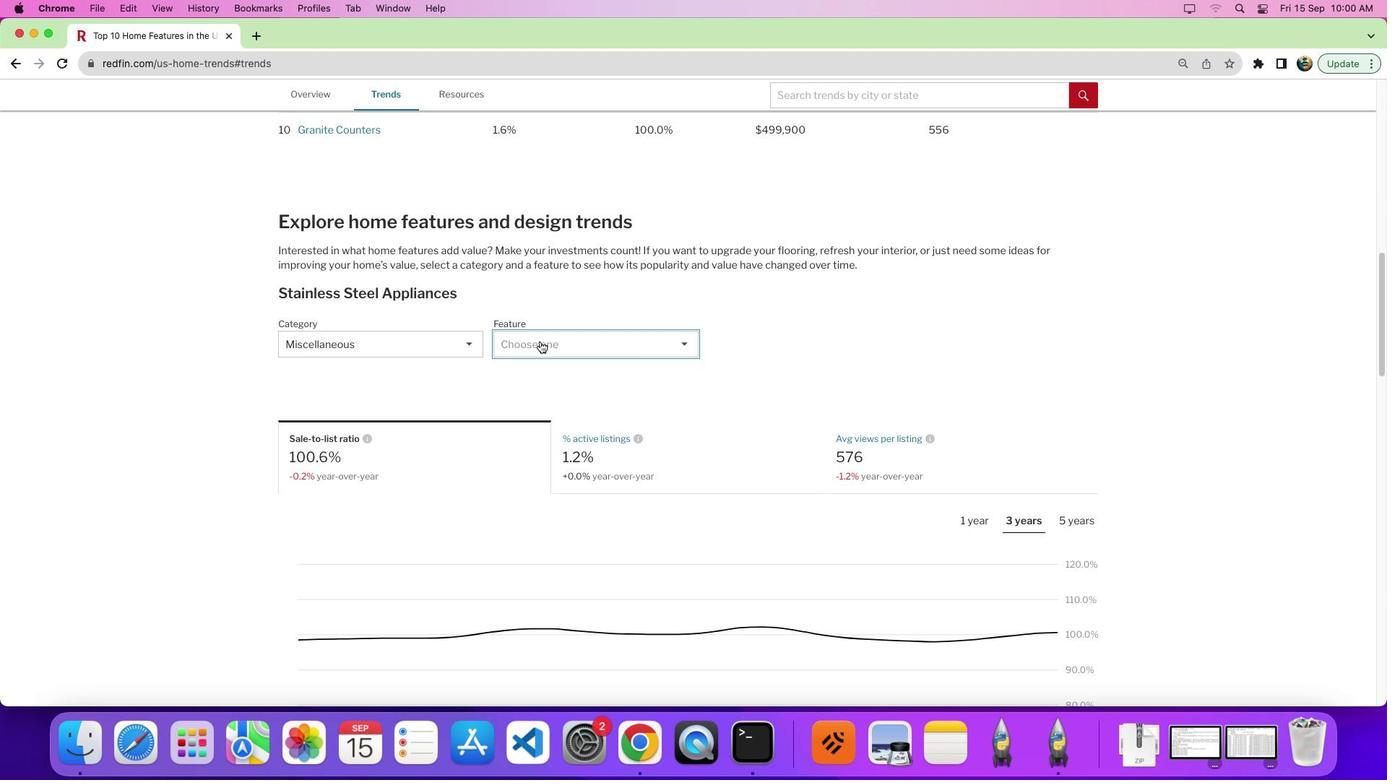 
Action: Mouse moved to (563, 430)
Screenshot: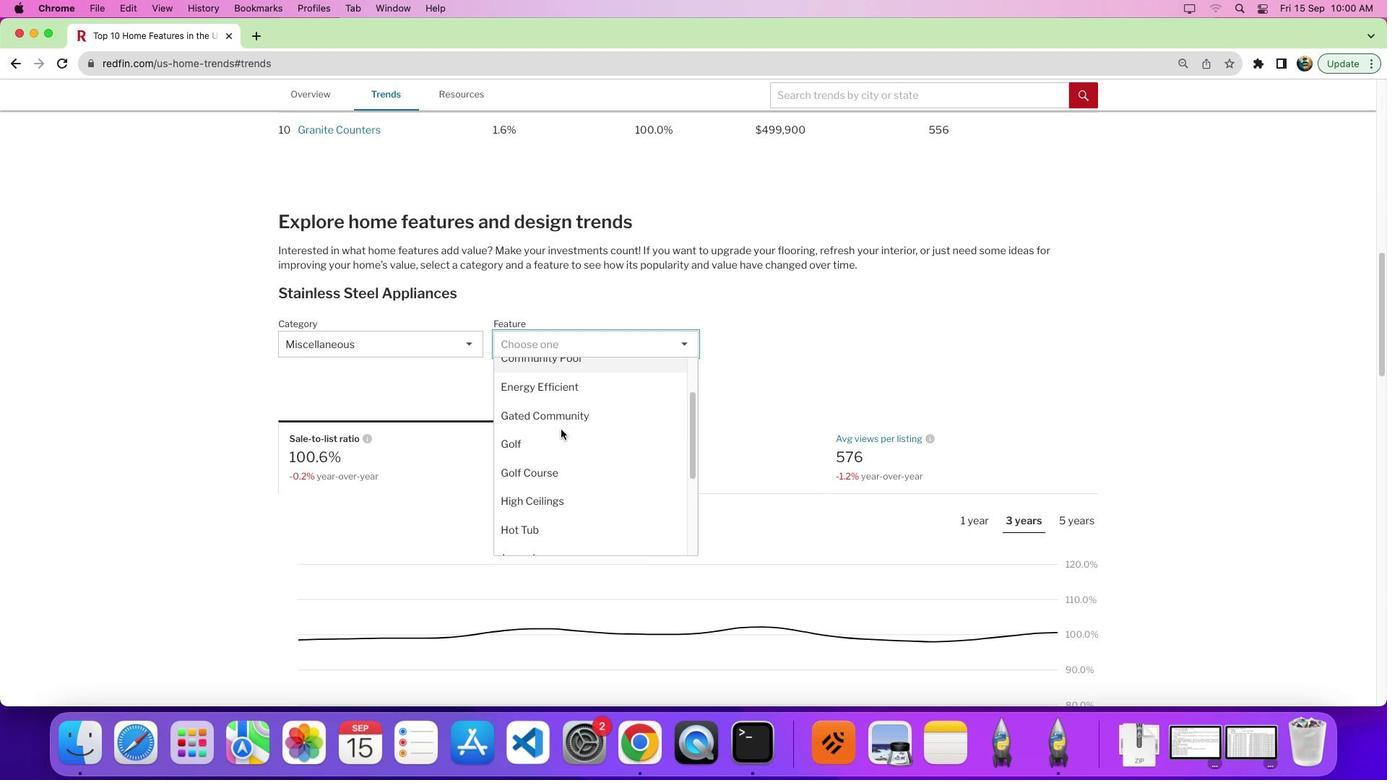 
Action: Mouse scrolled (563, 430) with delta (-23, 52)
Screenshot: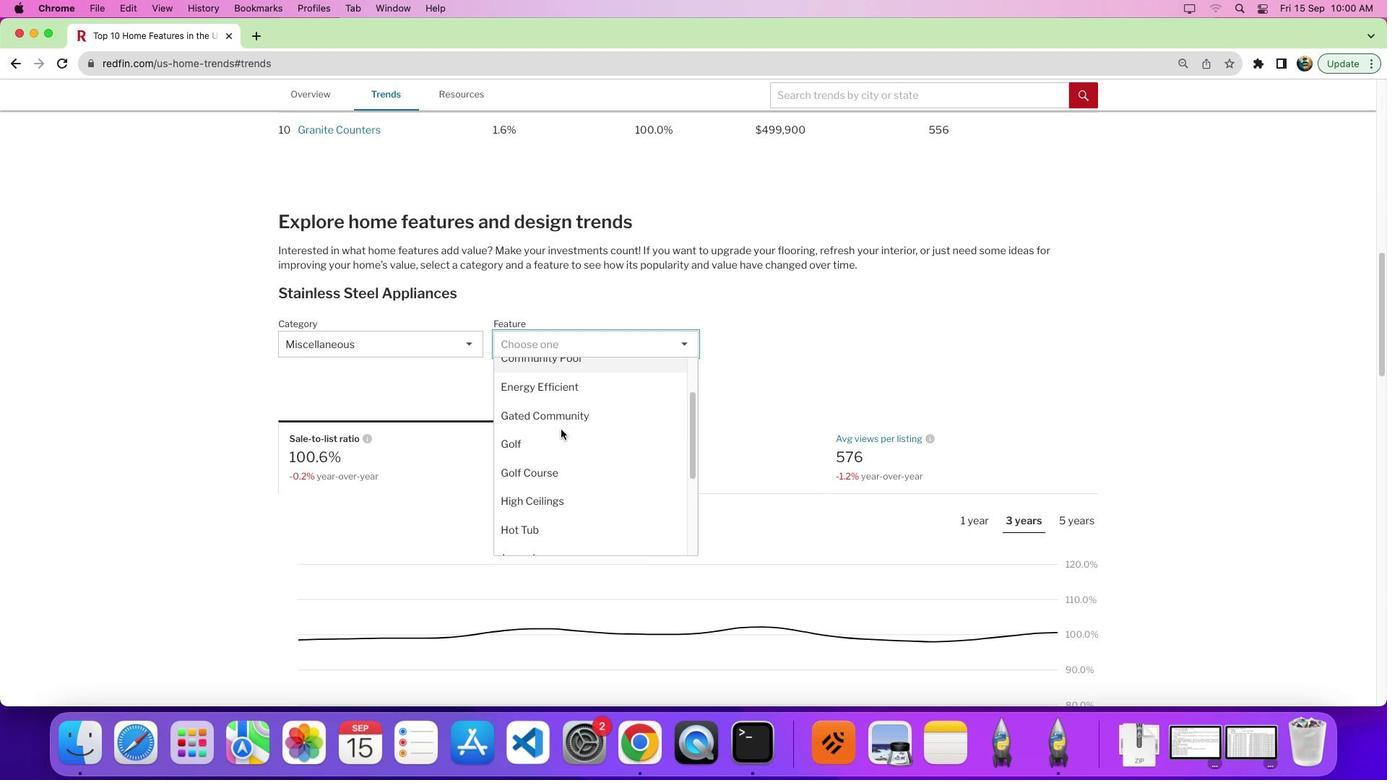 
Action: Mouse moved to (563, 429)
Screenshot: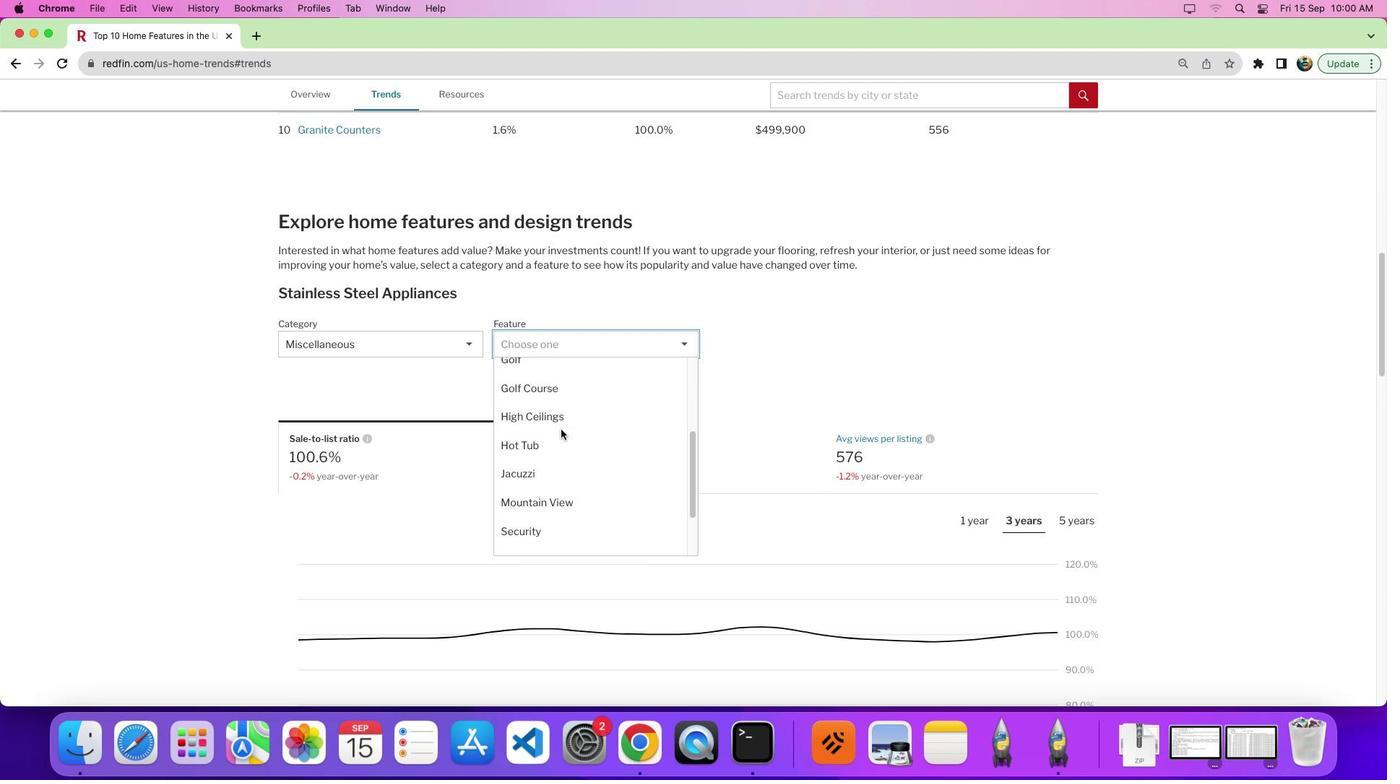 
Action: Mouse scrolled (563, 429) with delta (-23, 52)
Screenshot: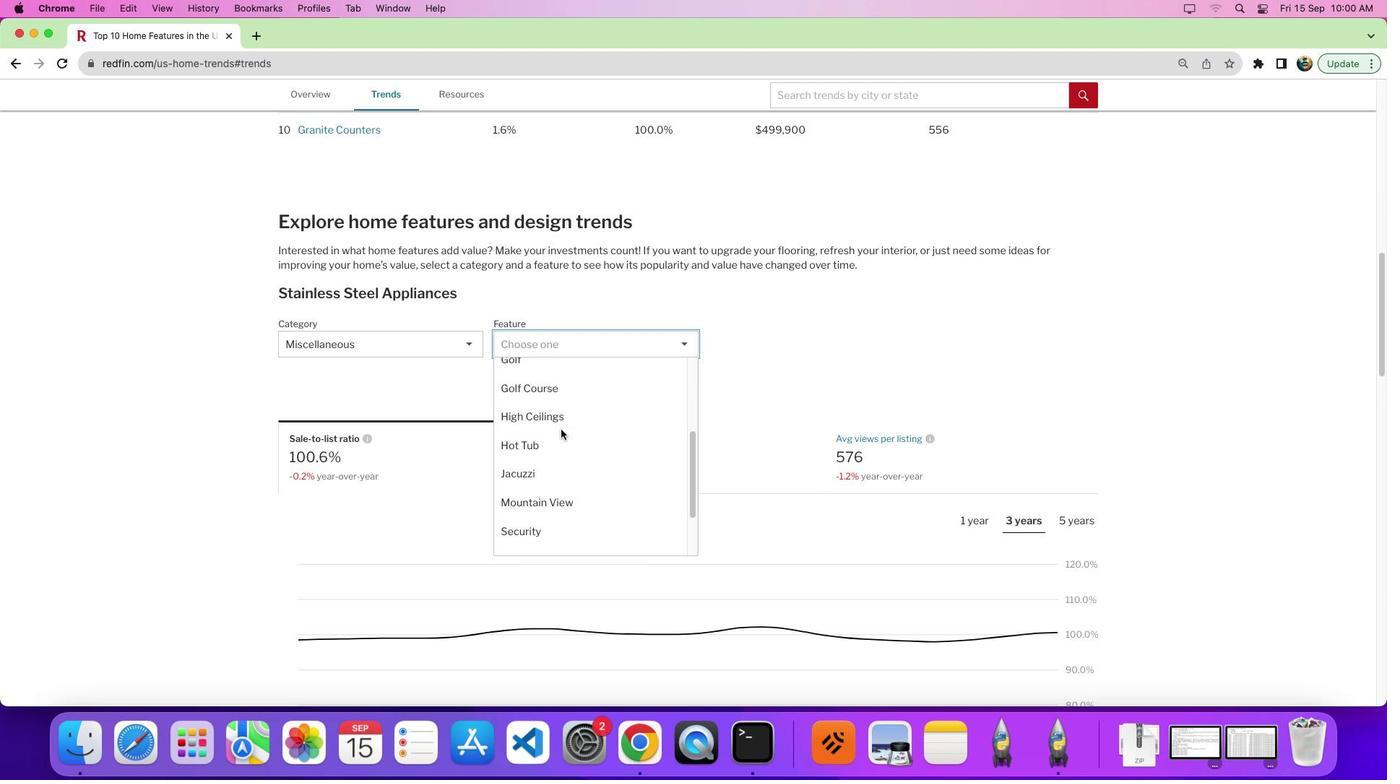 
Action: Mouse moved to (563, 428)
Screenshot: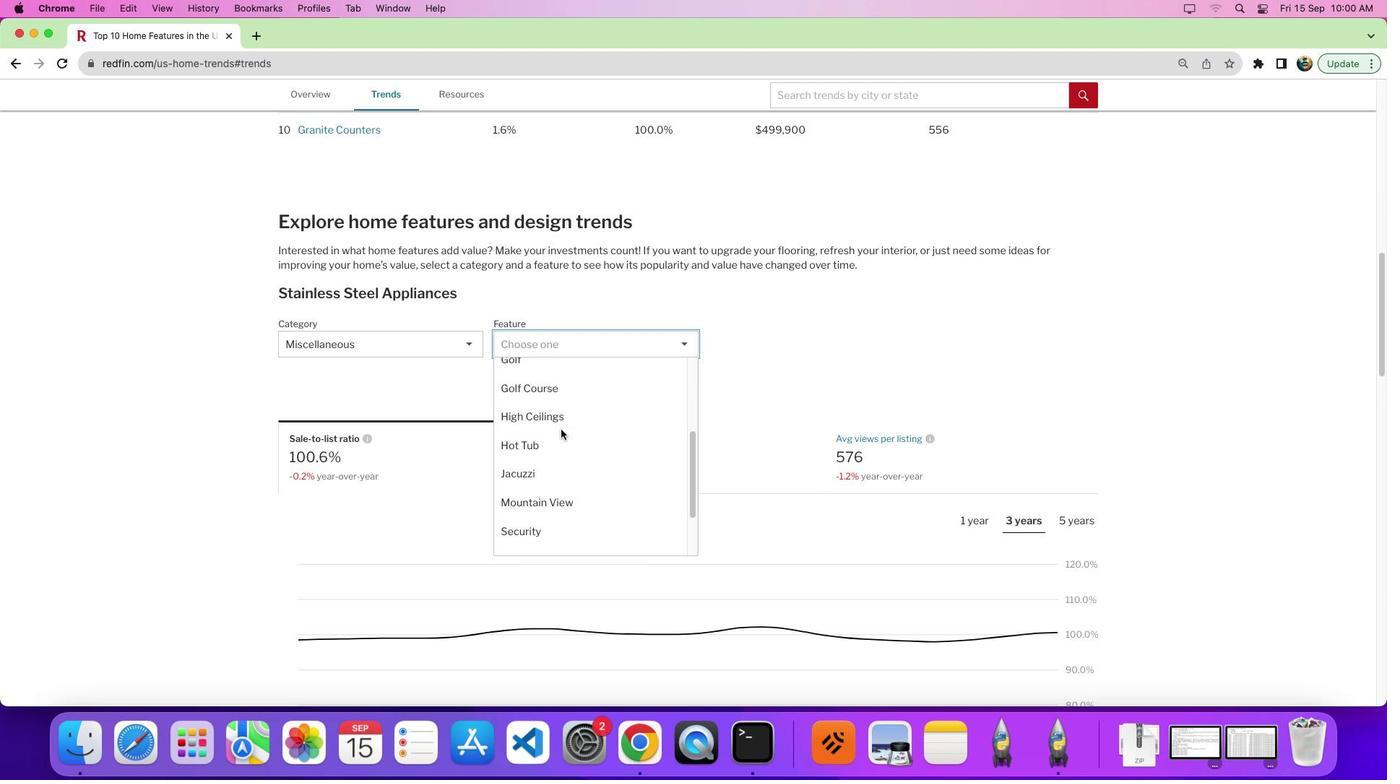 
Action: Mouse scrolled (563, 428) with delta (-23, 48)
Screenshot: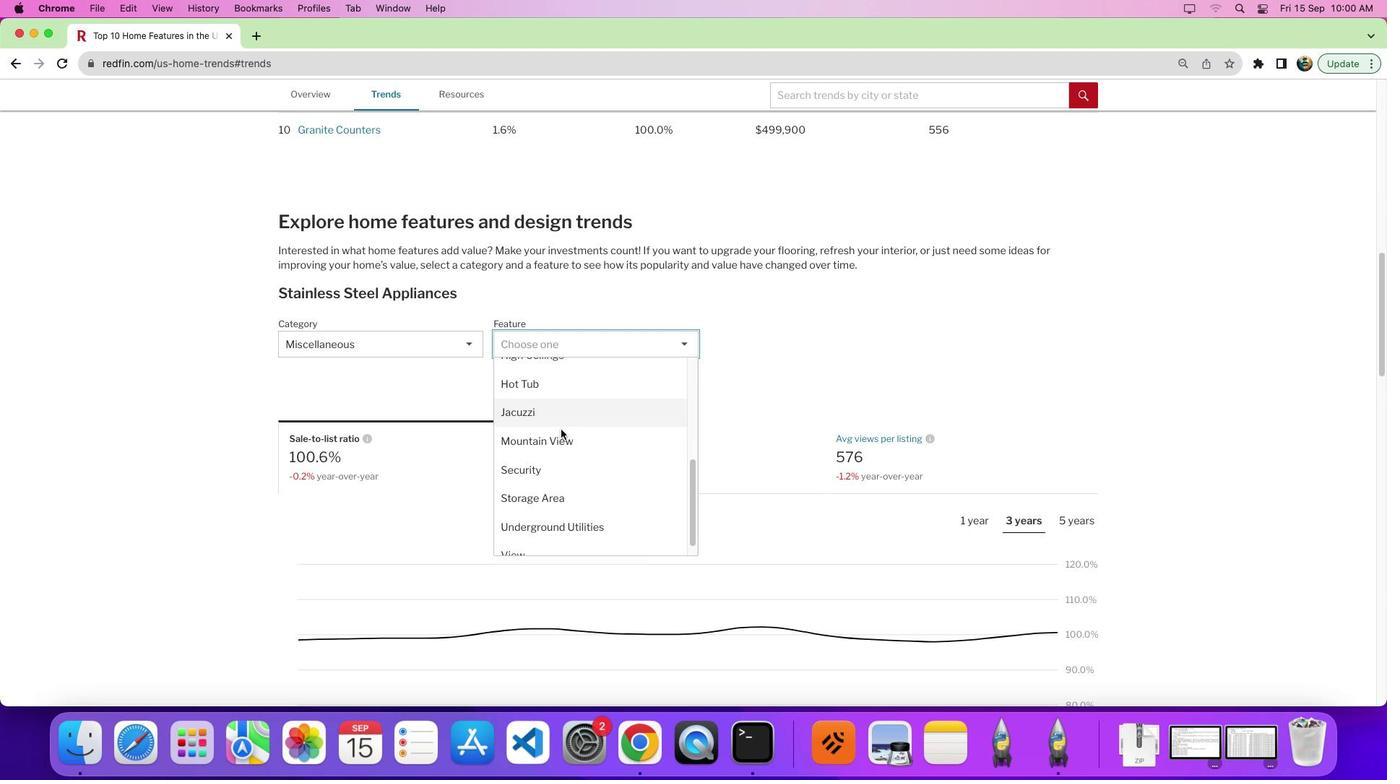 
Action: Mouse scrolled (563, 428) with delta (-23, 47)
Screenshot: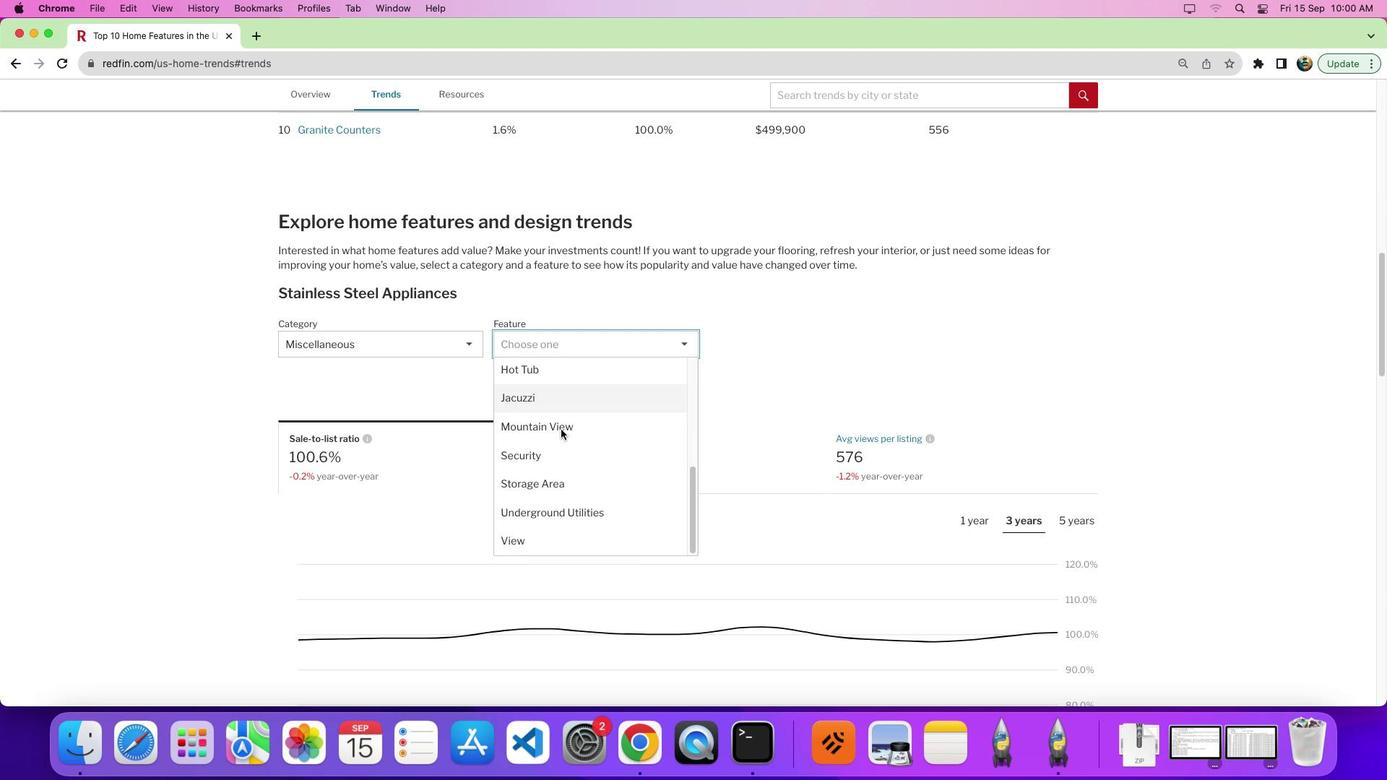 
Action: Mouse moved to (562, 447)
Screenshot: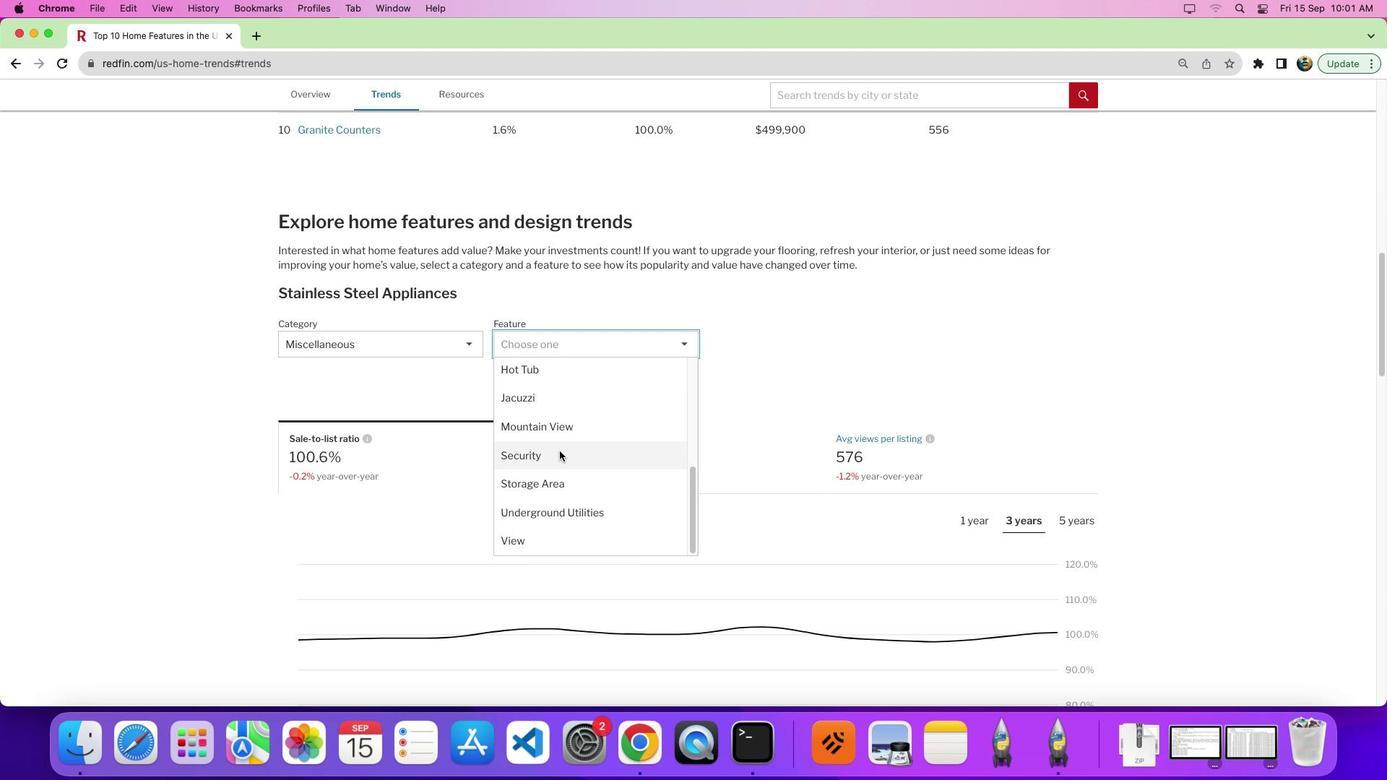 
Action: Mouse pressed left at (562, 447)
Screenshot: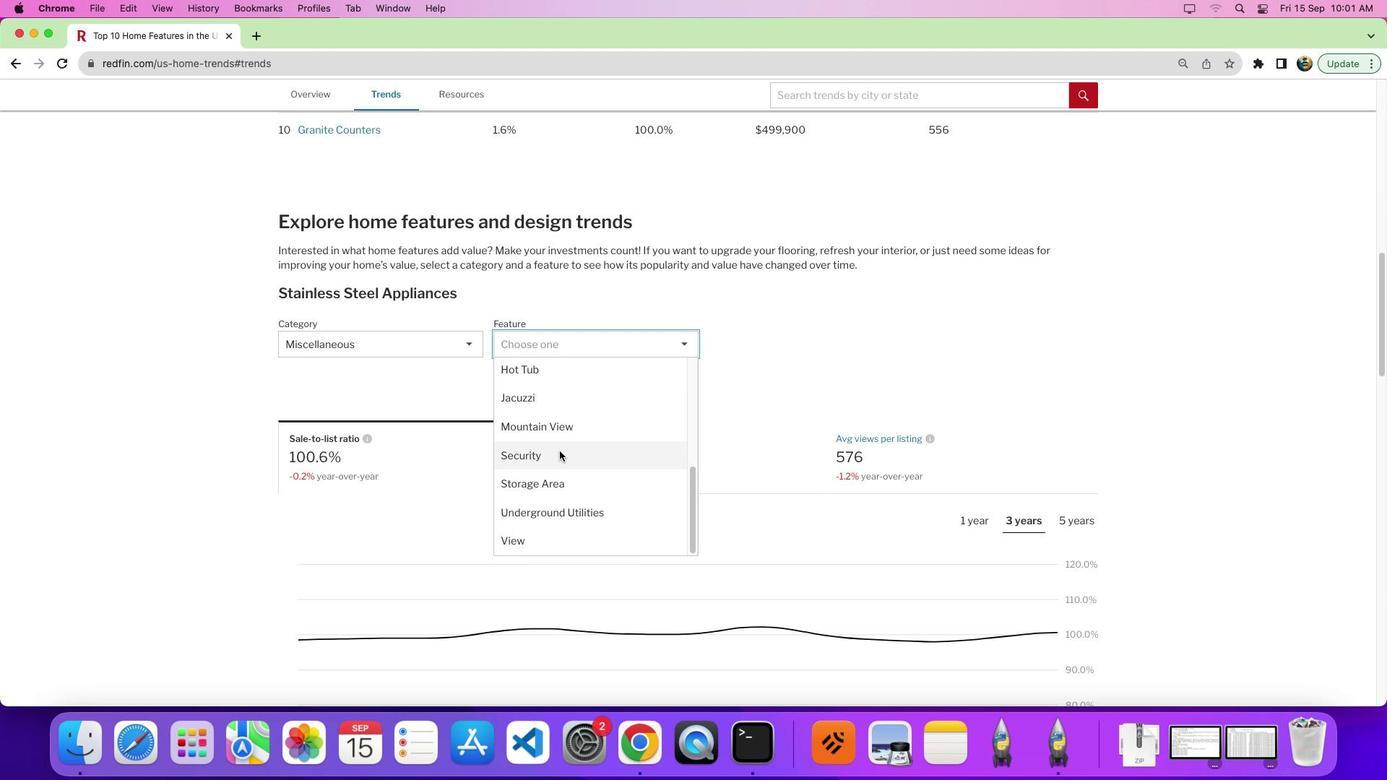 
Action: Mouse moved to (727, 412)
Screenshot: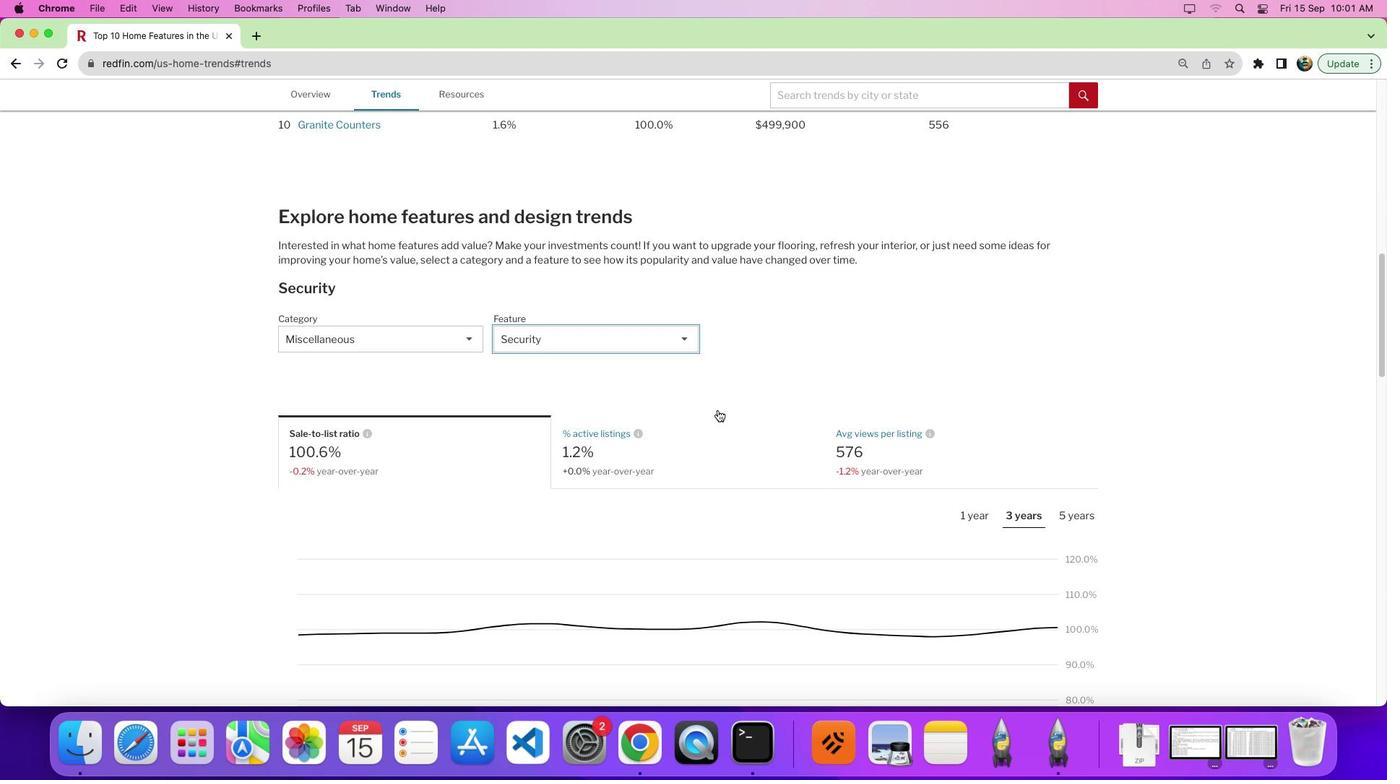 
Action: Mouse scrolled (727, 412) with delta (-23, 52)
Screenshot: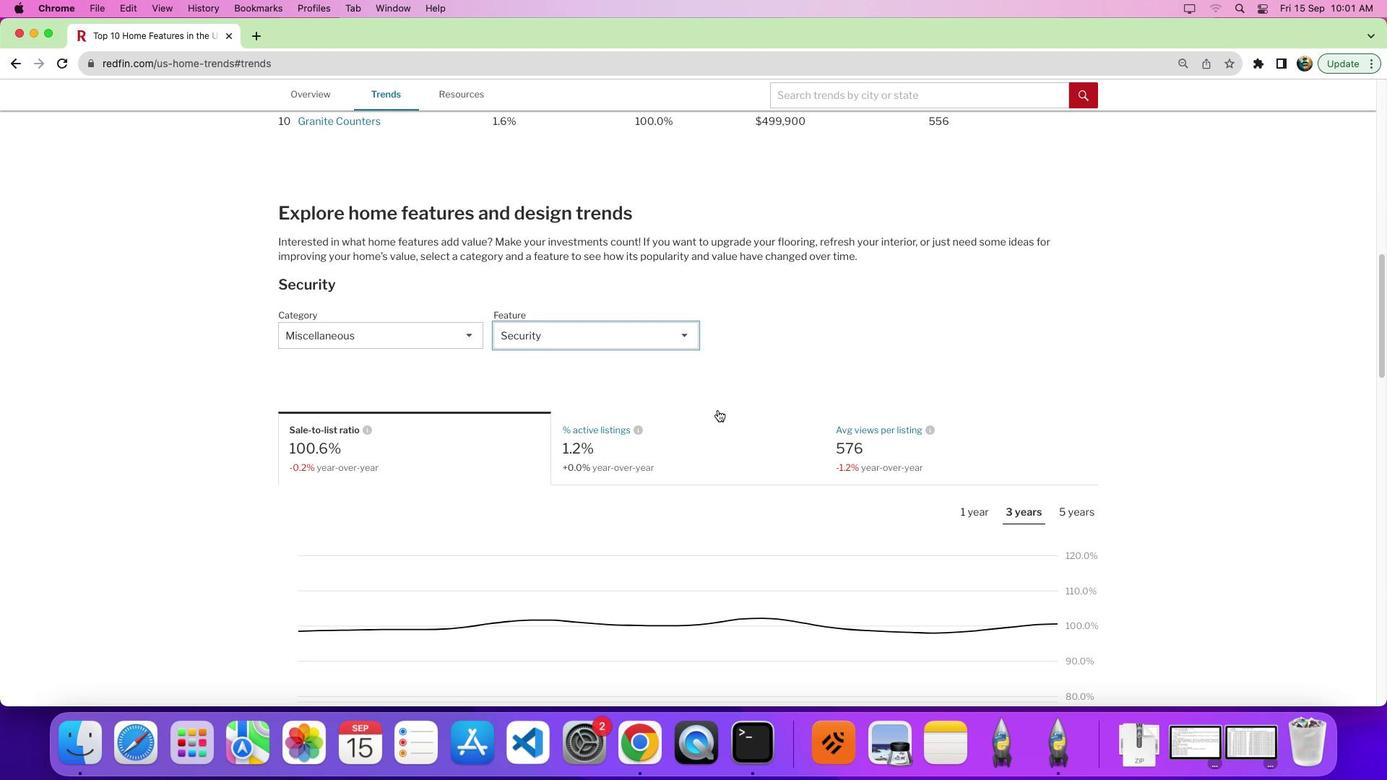 
Action: Mouse scrolled (727, 412) with delta (-23, 52)
Screenshot: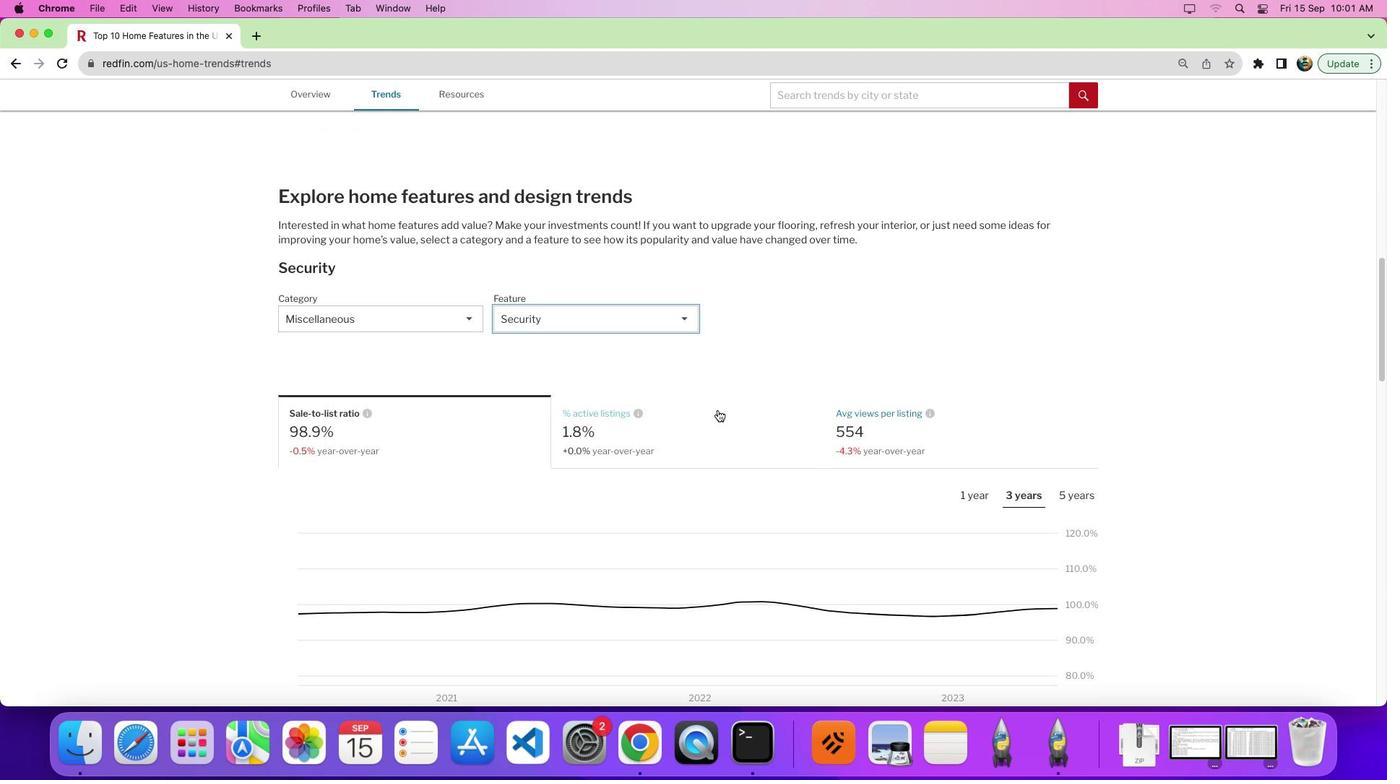 
Action: Mouse moved to (862, 387)
Screenshot: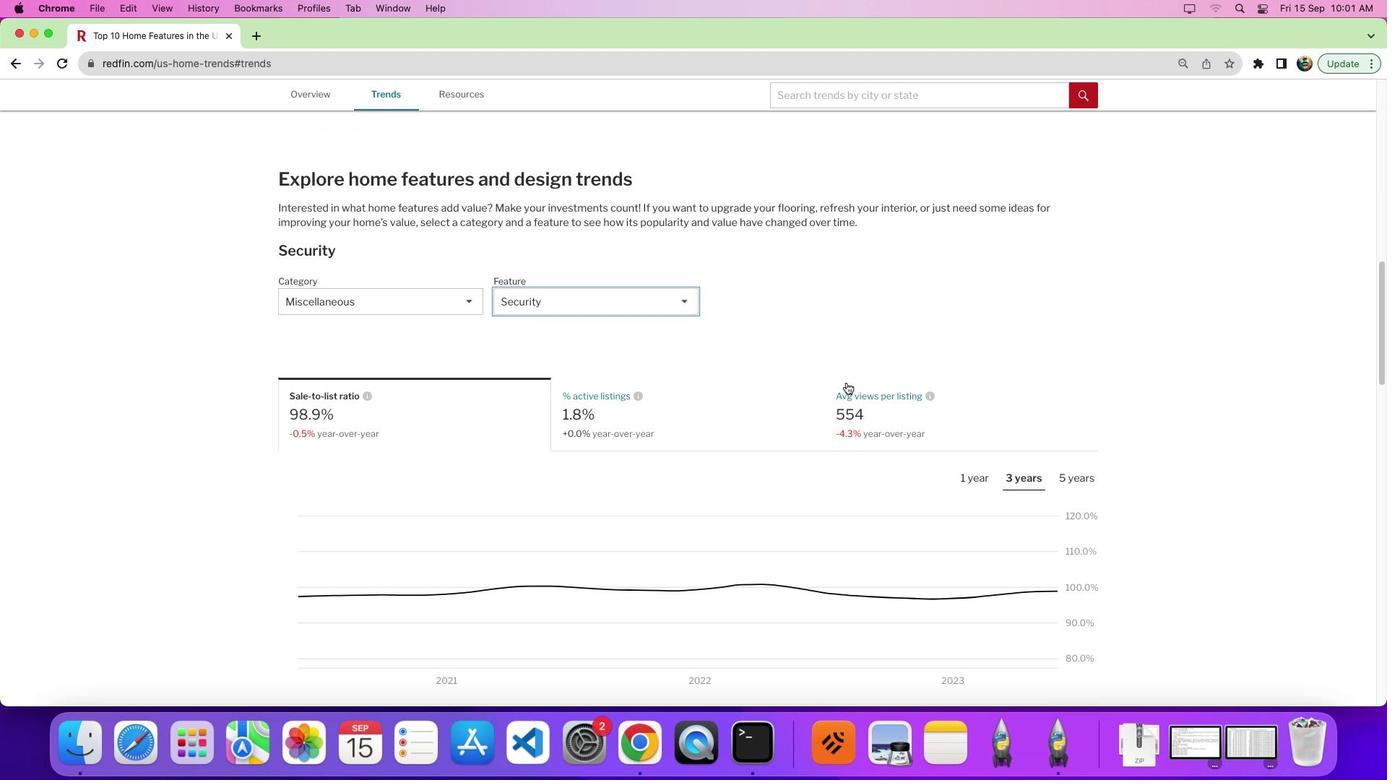 
Action: Mouse pressed left at (862, 387)
Screenshot: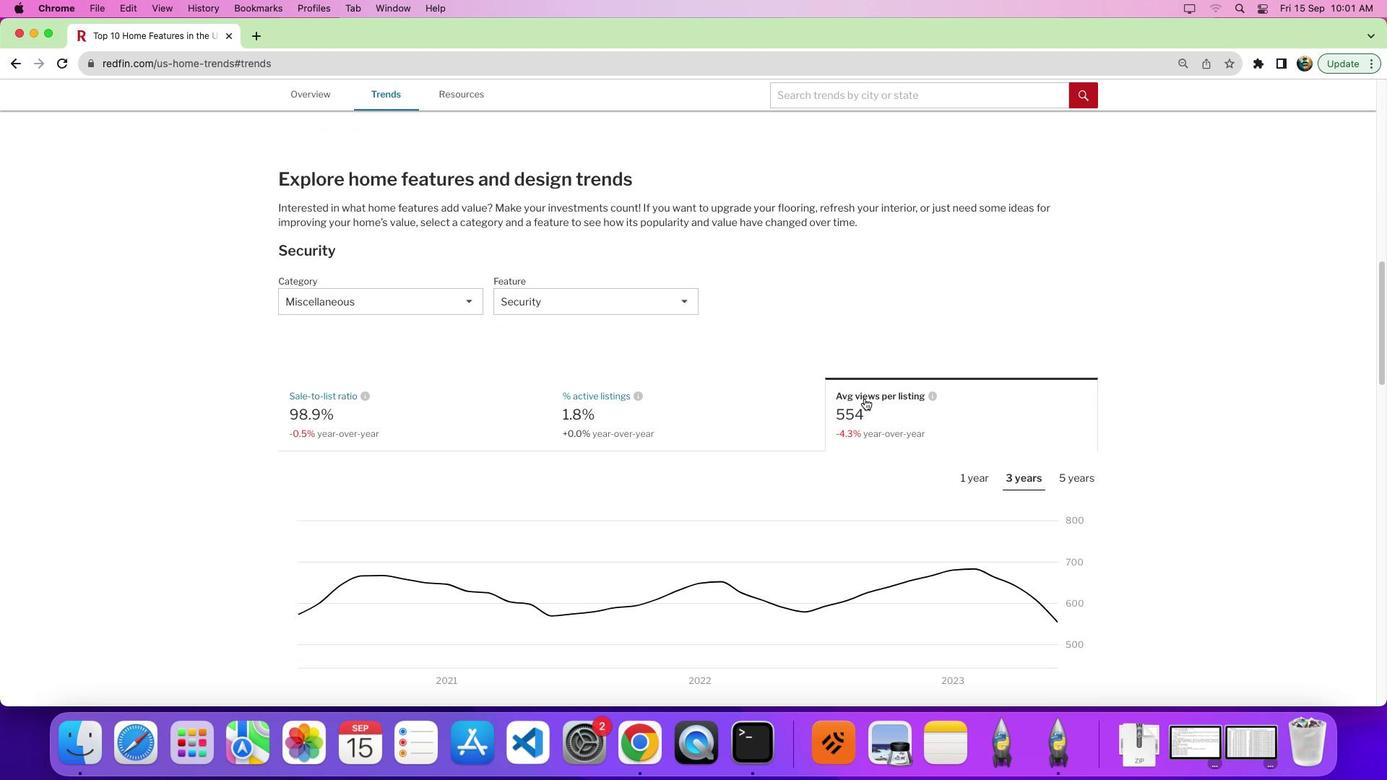 
Action: Mouse moved to (882, 401)
Screenshot: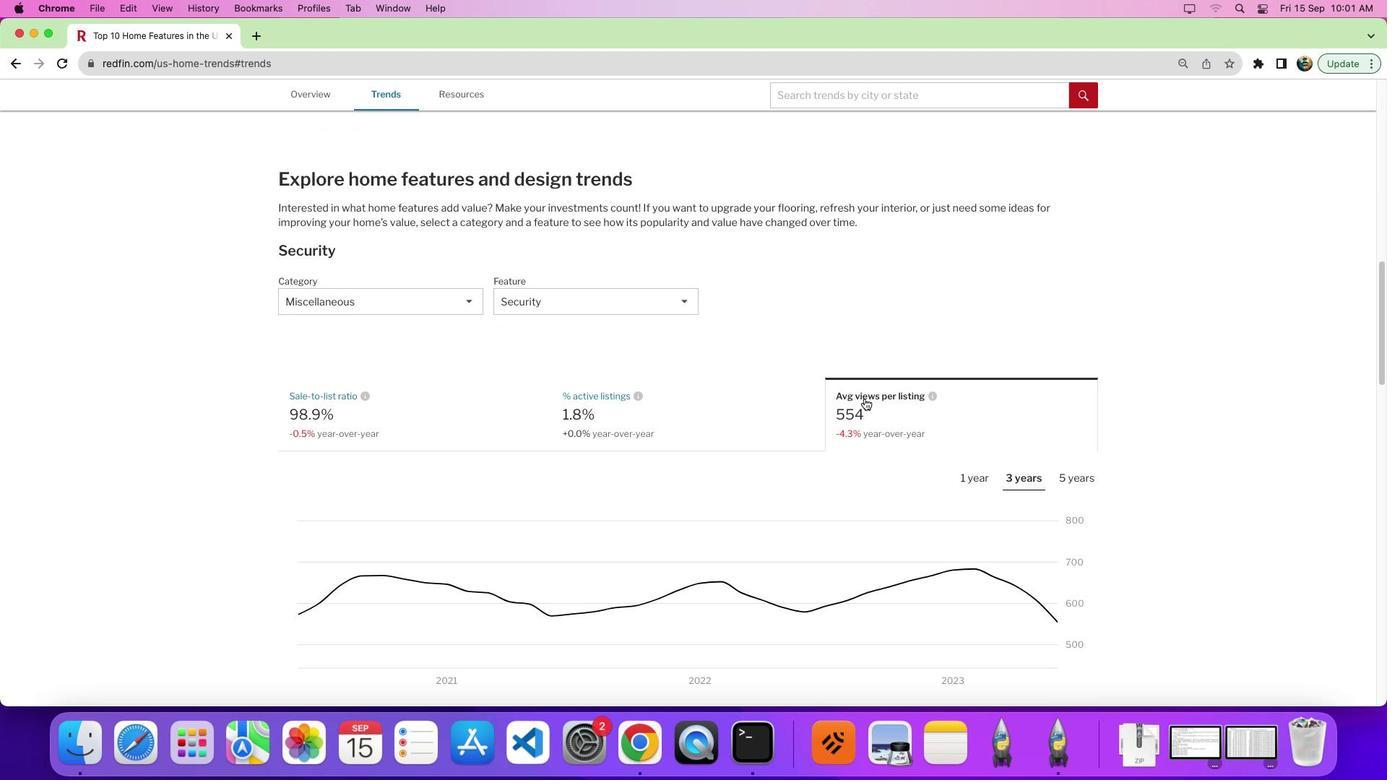 
Action: Mouse pressed left at (882, 401)
Screenshot: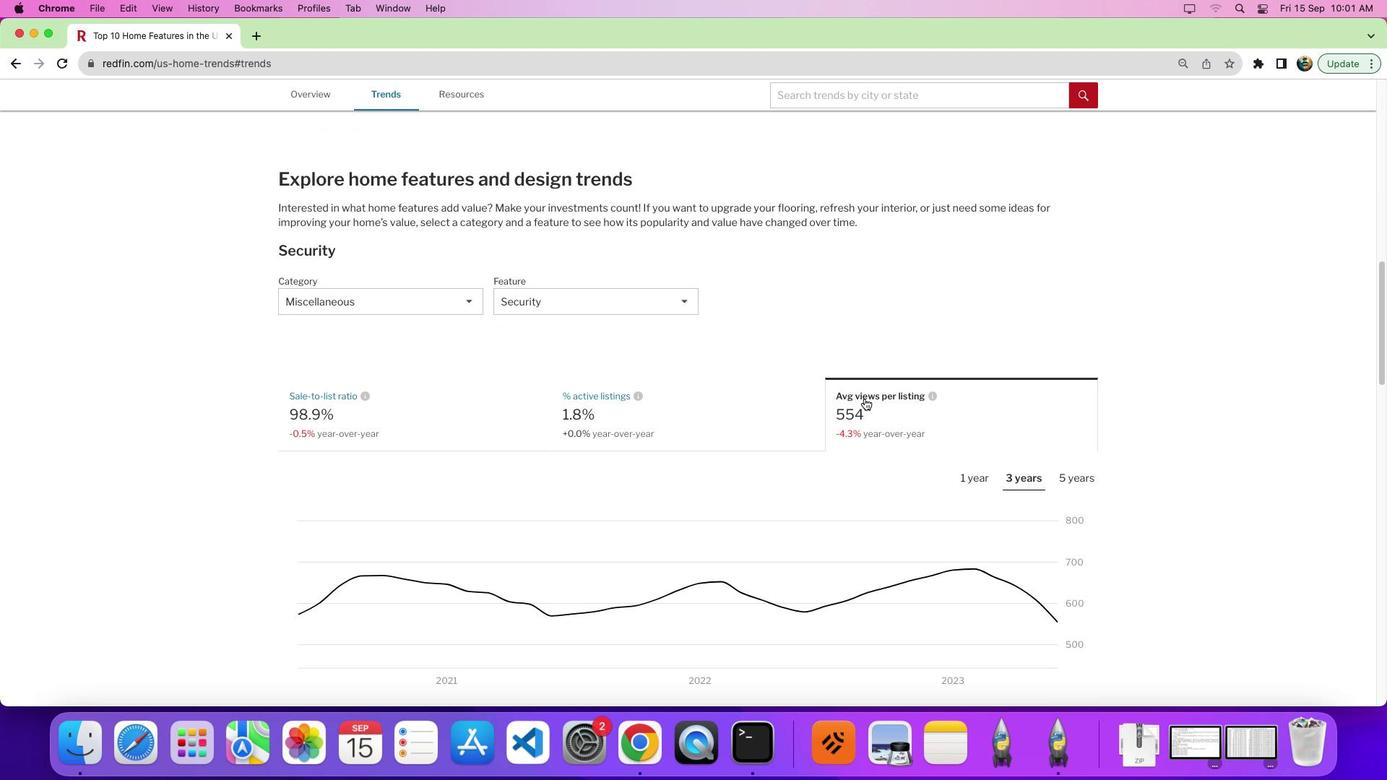 
Action: Mouse moved to (1109, 475)
Screenshot: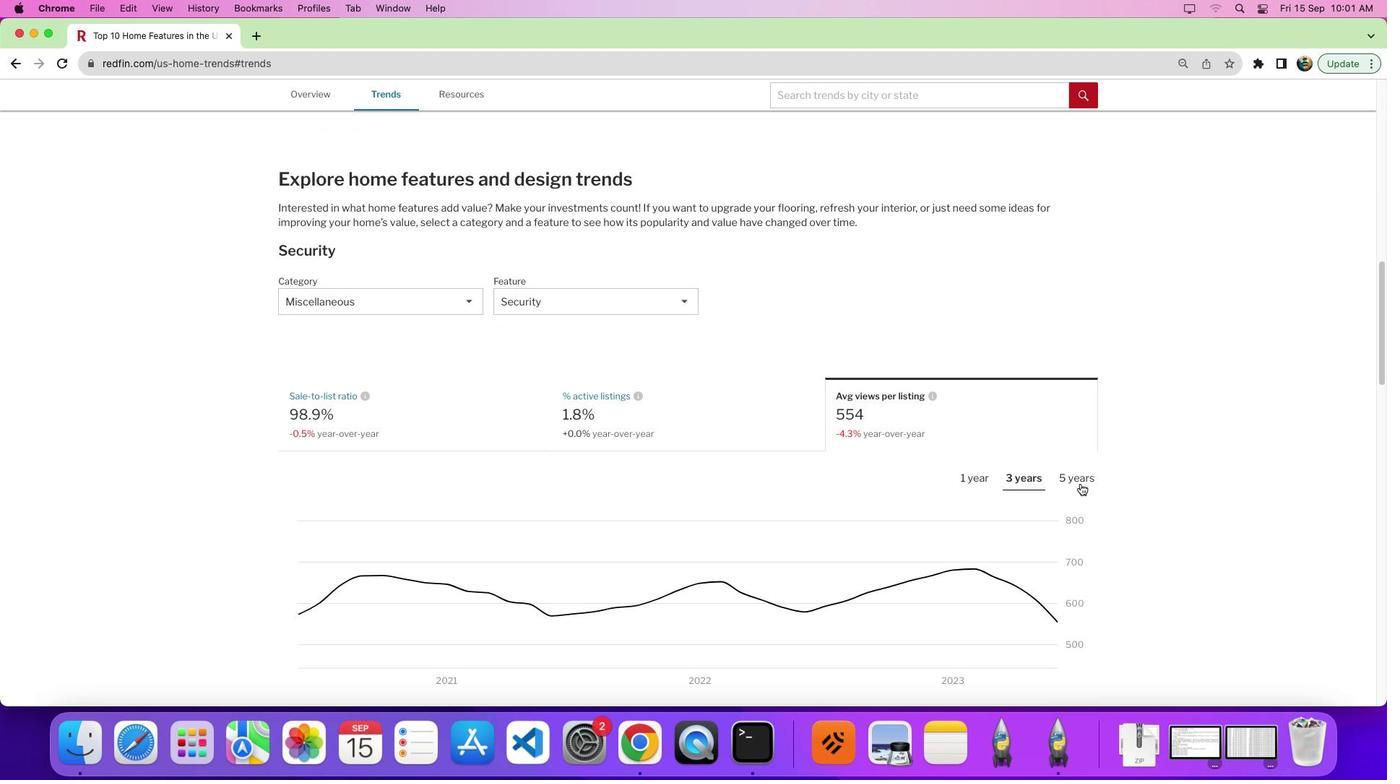 
Action: Mouse pressed left at (1109, 475)
Screenshot: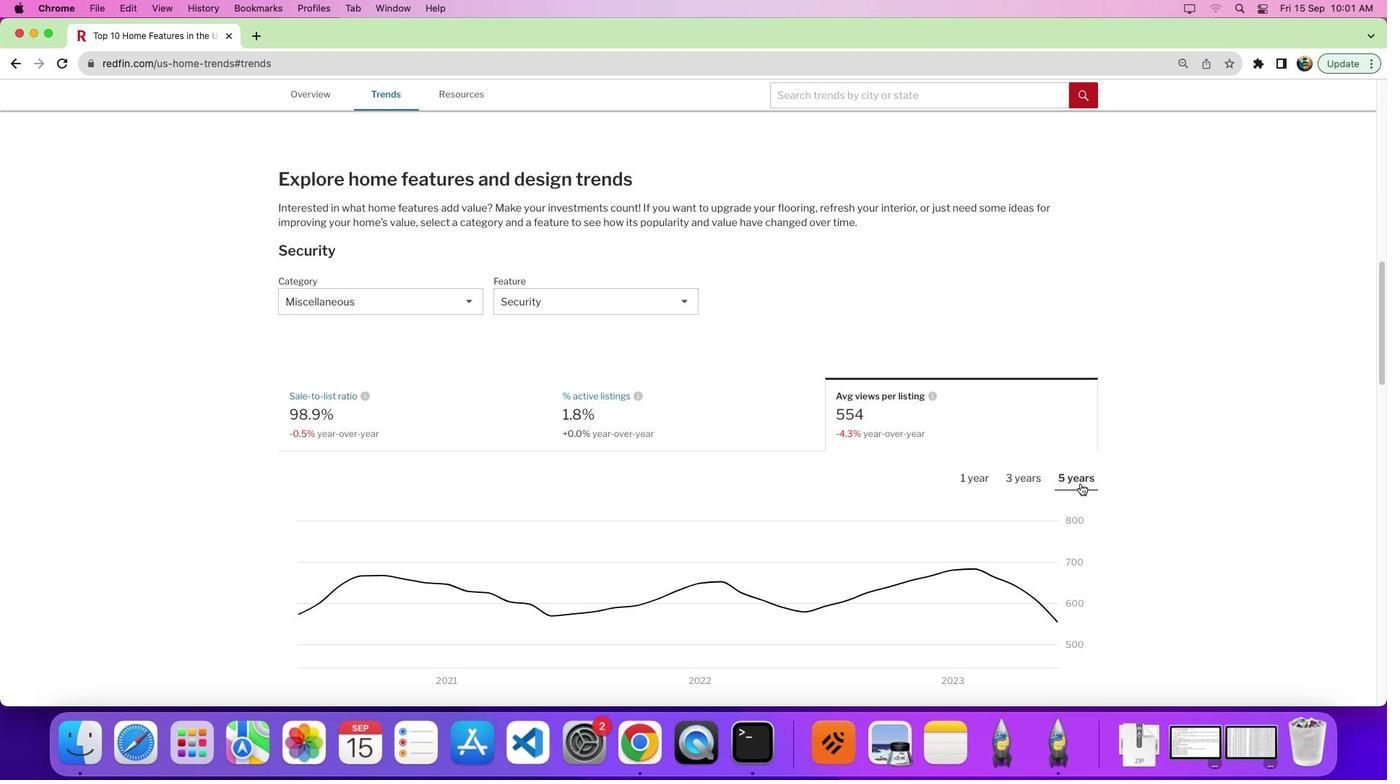 
Action: Mouse moved to (1072, 457)
Screenshot: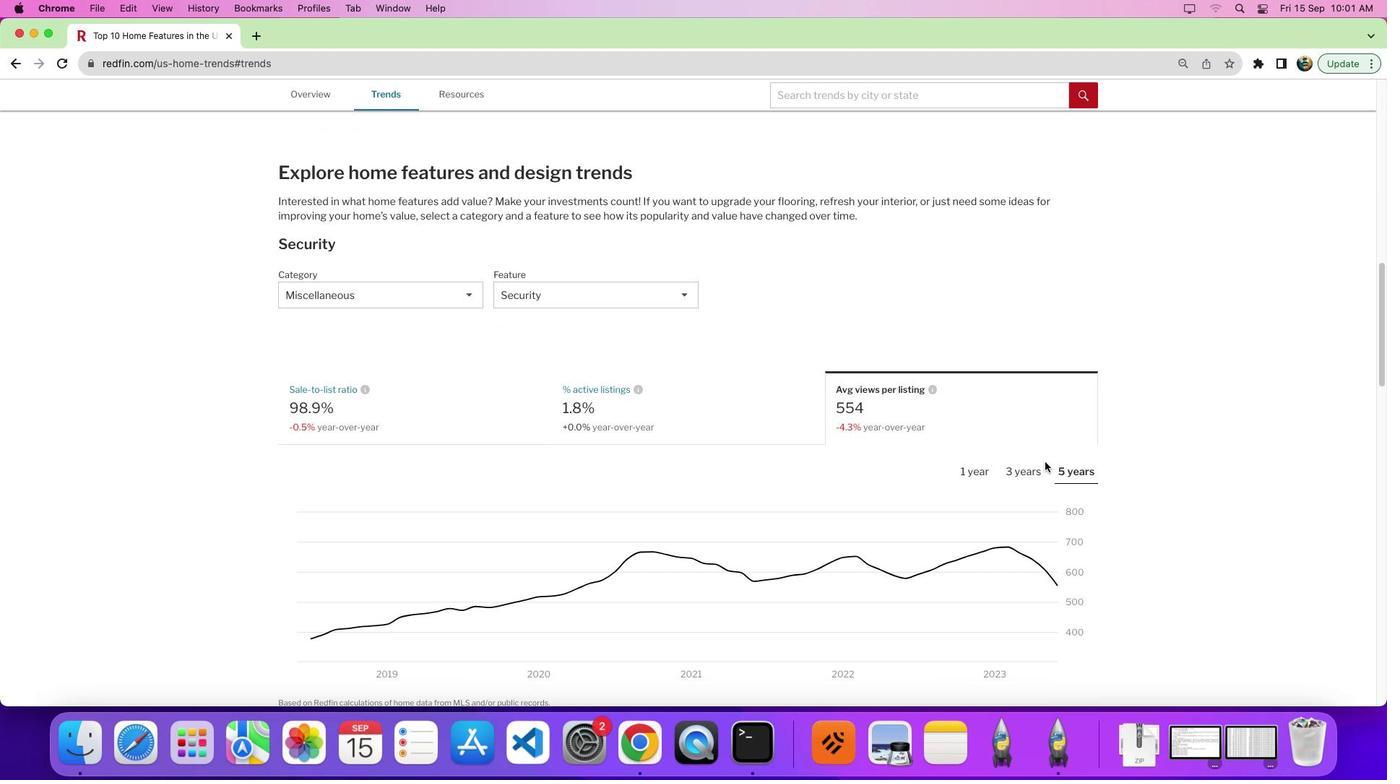 
Action: Mouse scrolled (1072, 457) with delta (-23, 52)
Screenshot: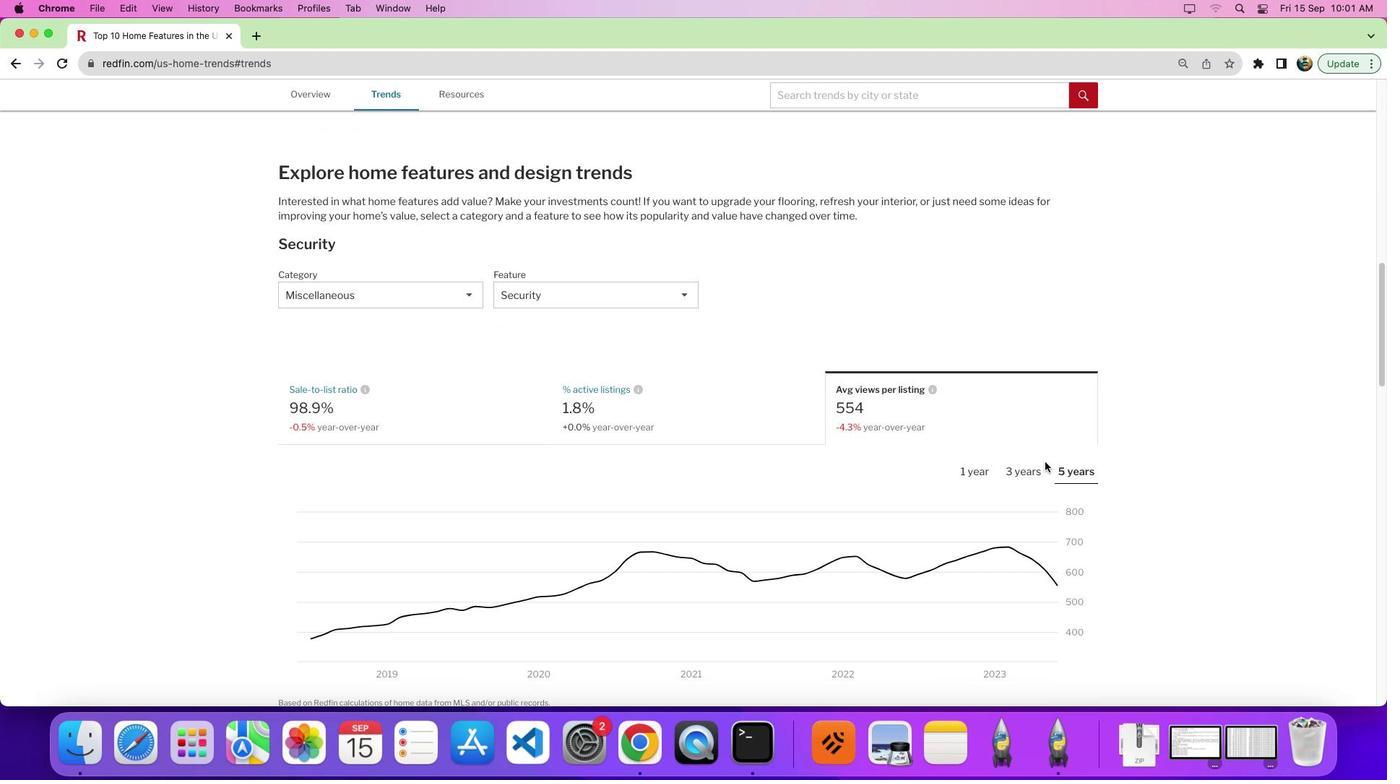 
Action: Mouse moved to (1072, 457)
Screenshot: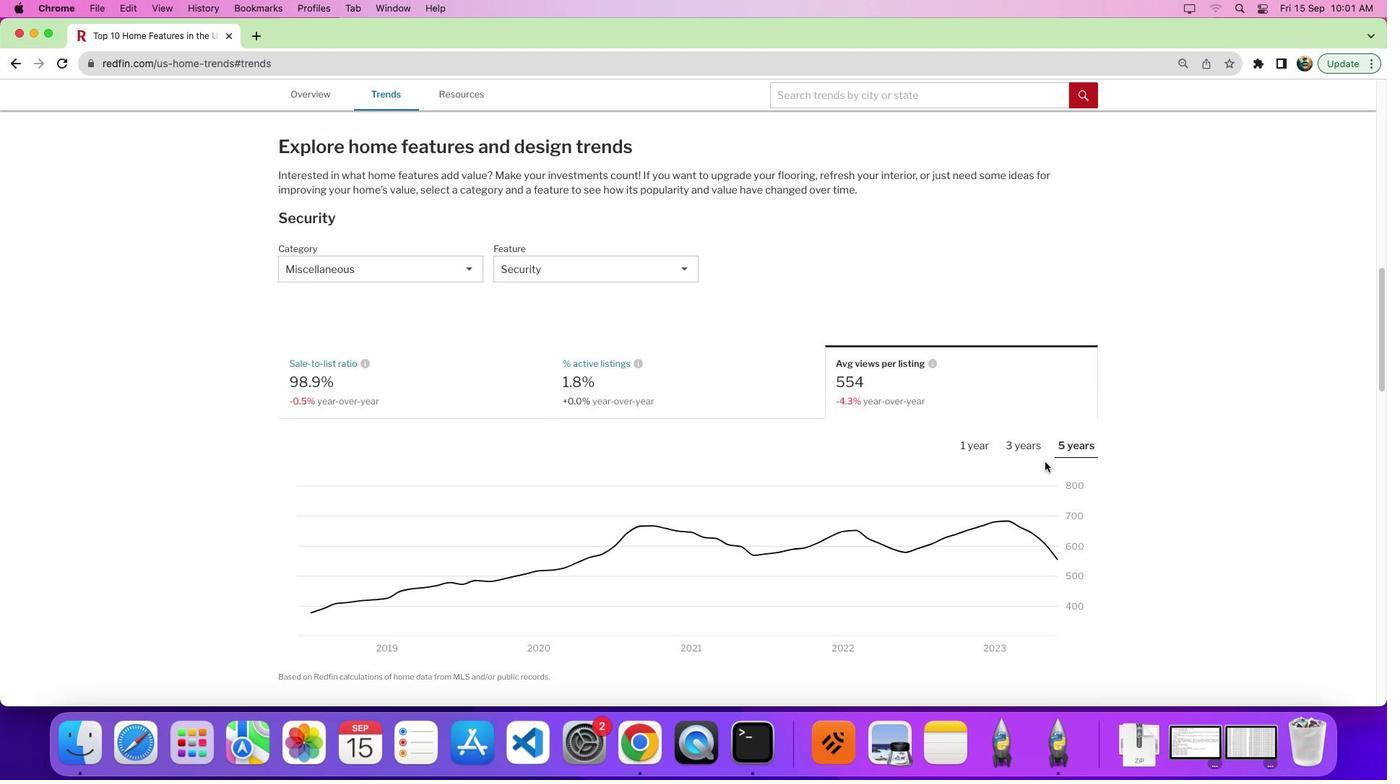 
Action: Mouse scrolled (1072, 457) with delta (-23, 52)
Screenshot: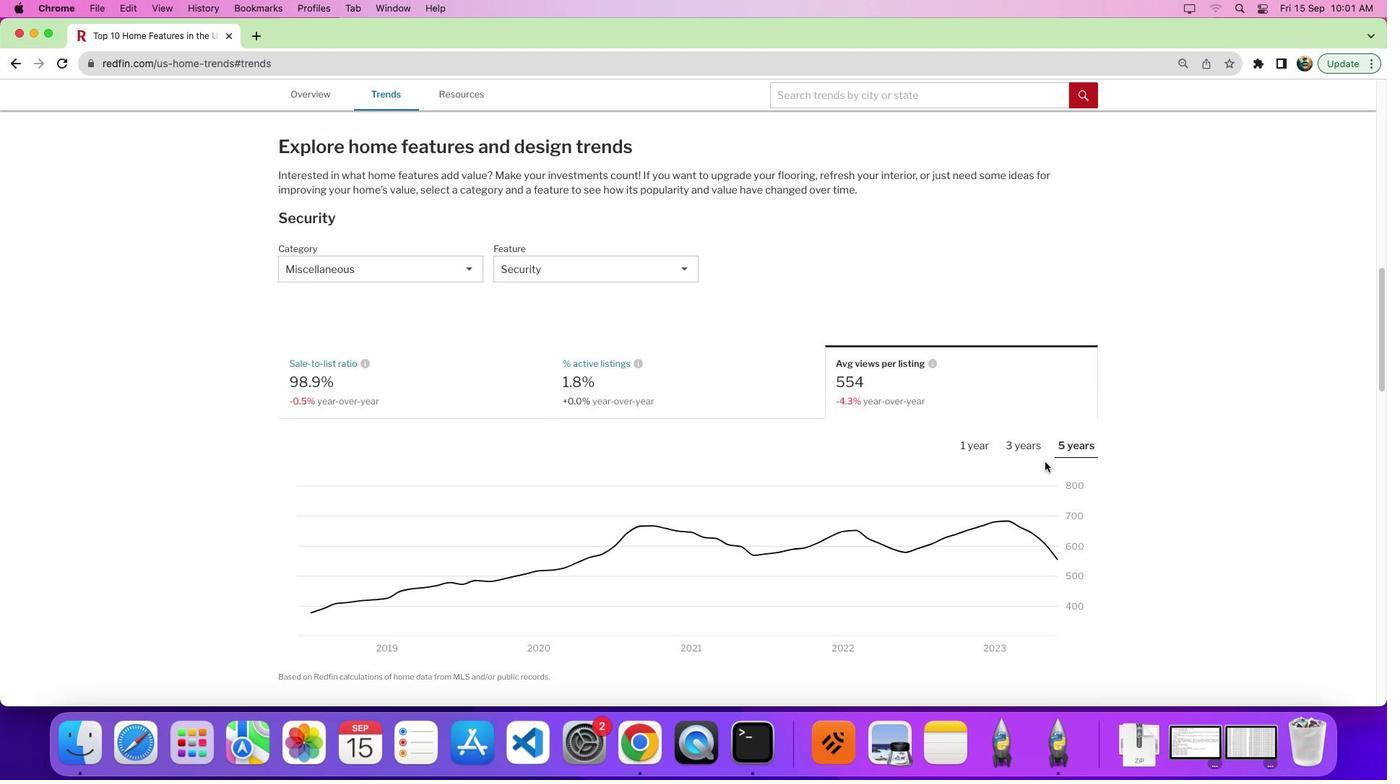 
Action: Mouse moved to (1072, 457)
Screenshot: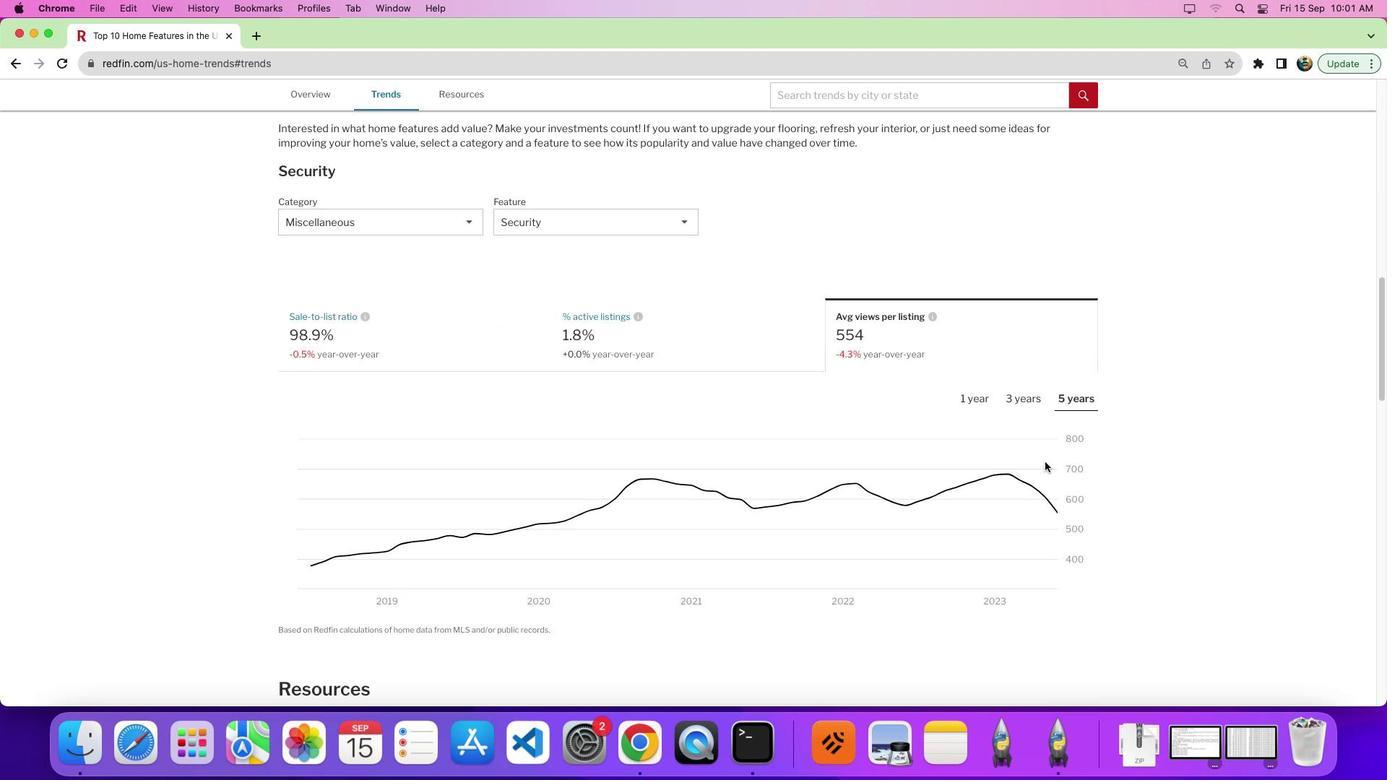 
Action: Mouse scrolled (1072, 457) with delta (-23, 49)
Screenshot: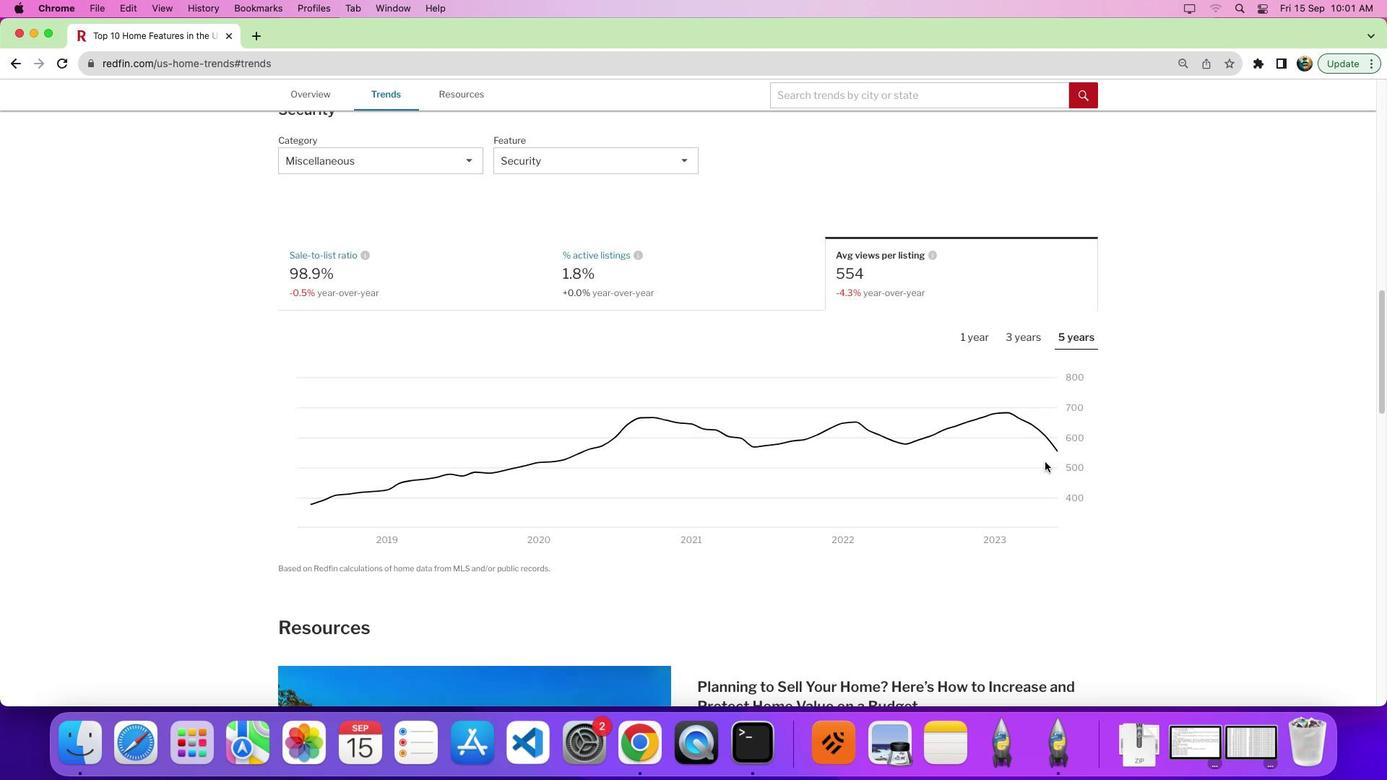 
Action: Mouse moved to (1138, 417)
Screenshot: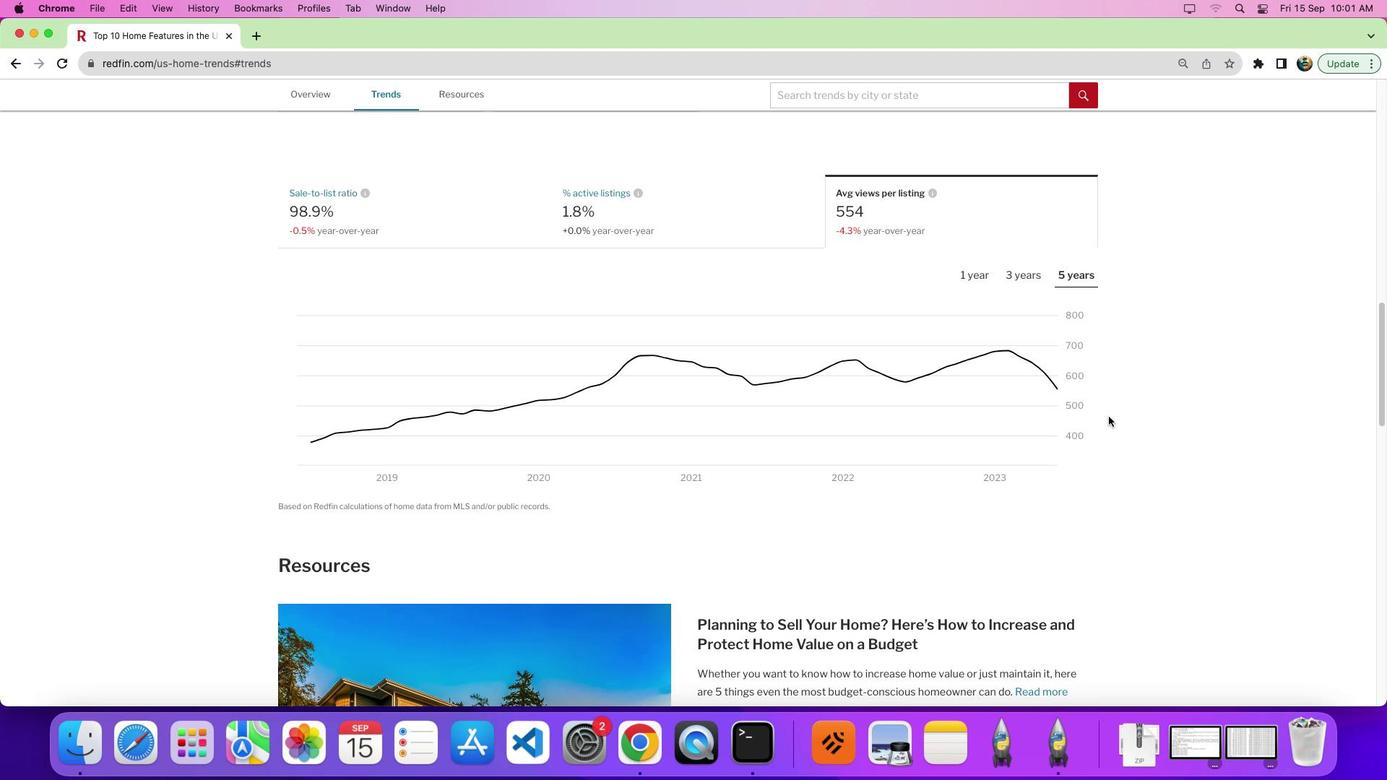 
